 Task: Find connections with filter location Raebareli with filter topic #lifestylewith filter profile language Spanish with filter current company Forbes Marshall with filter school Kalinga Institute of Industrial Technology, Bhubaneswar with filter industry Retail Office Supplies and Gifts with filter service category Health Insurance with filter keywords title Therapist
Action: Mouse moved to (505, 47)
Screenshot: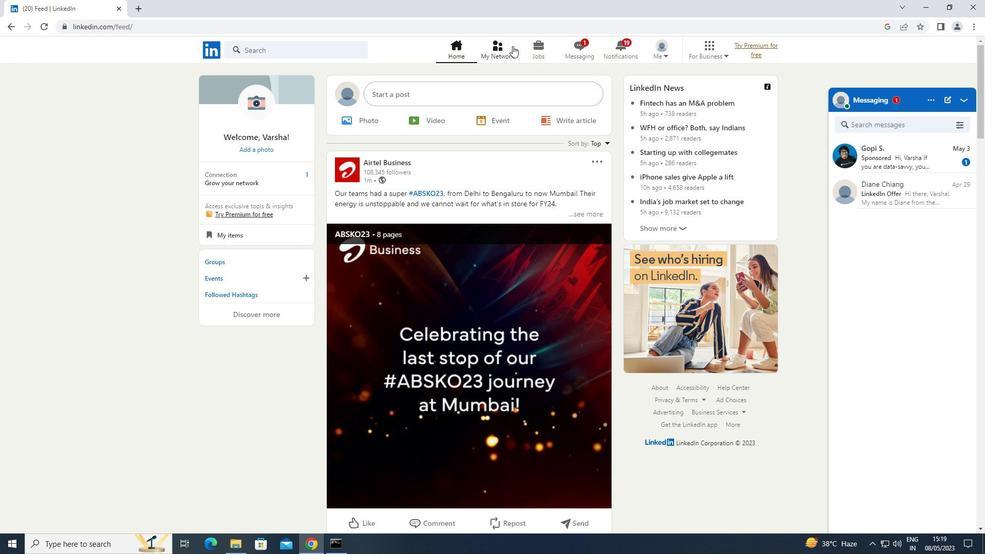 
Action: Mouse pressed left at (505, 47)
Screenshot: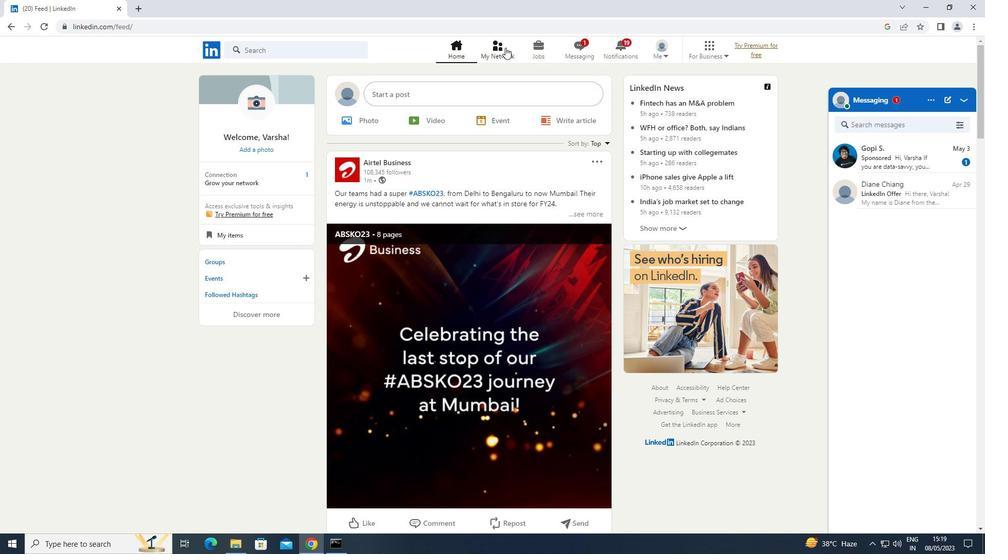 
Action: Mouse moved to (255, 96)
Screenshot: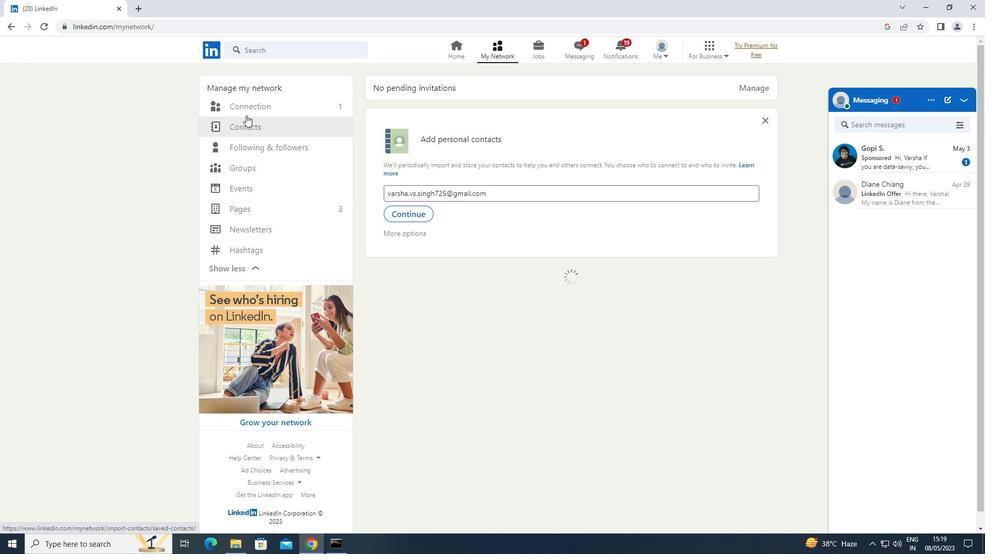 
Action: Mouse pressed left at (255, 96)
Screenshot: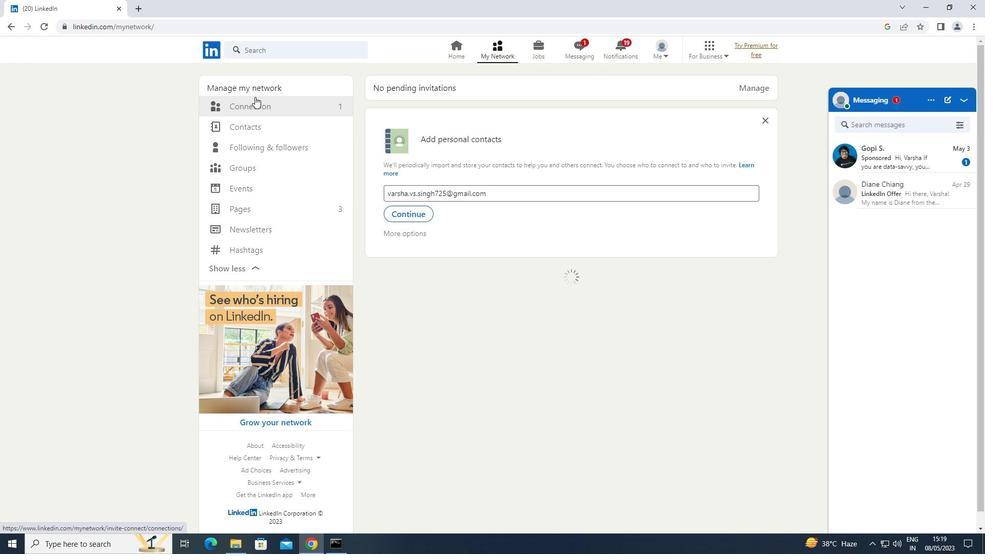 
Action: Mouse moved to (259, 105)
Screenshot: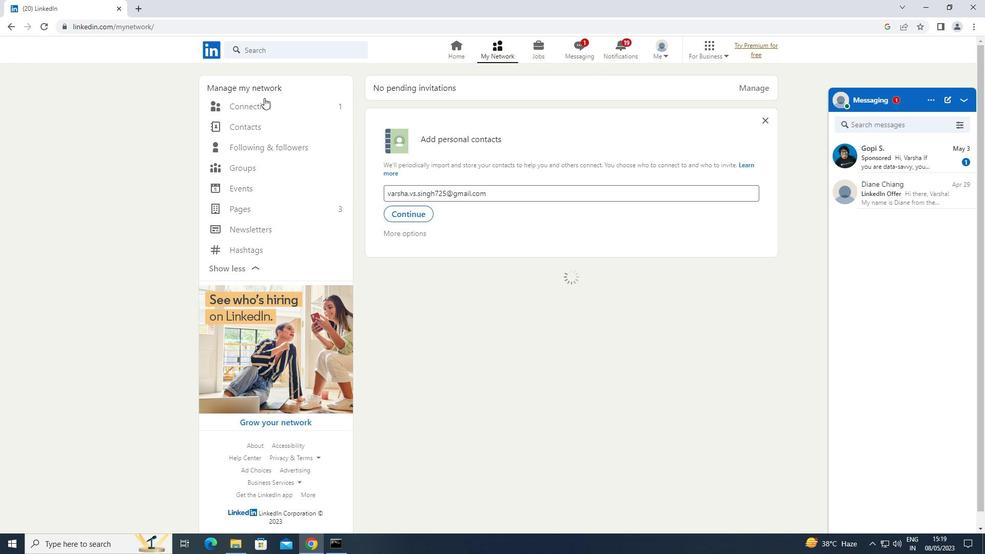 
Action: Mouse pressed left at (259, 105)
Screenshot: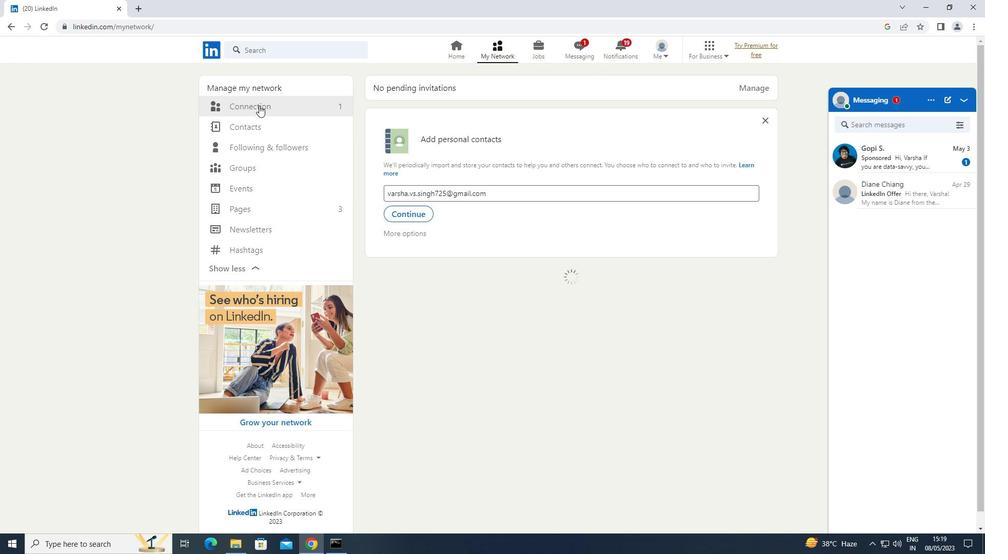 
Action: Mouse moved to (559, 108)
Screenshot: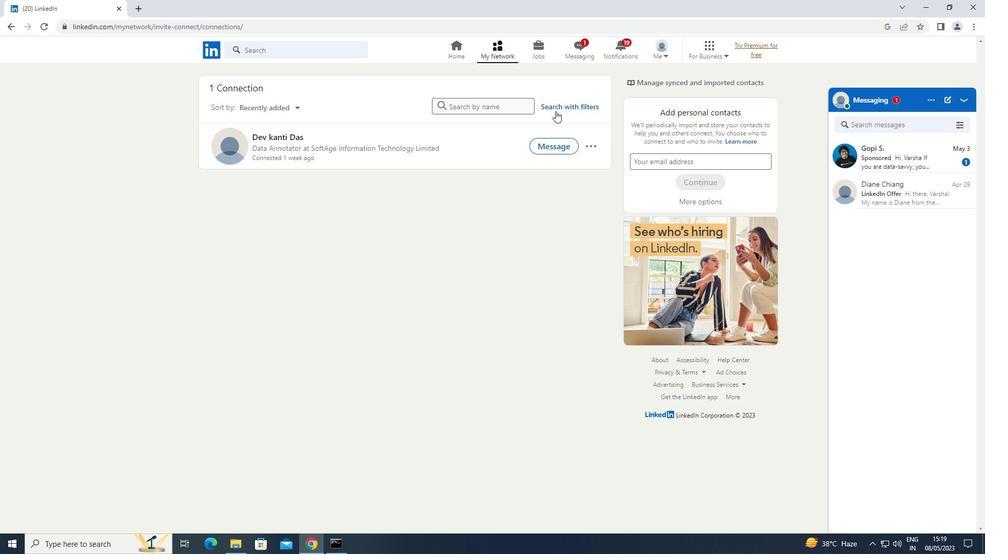 
Action: Mouse pressed left at (559, 108)
Screenshot: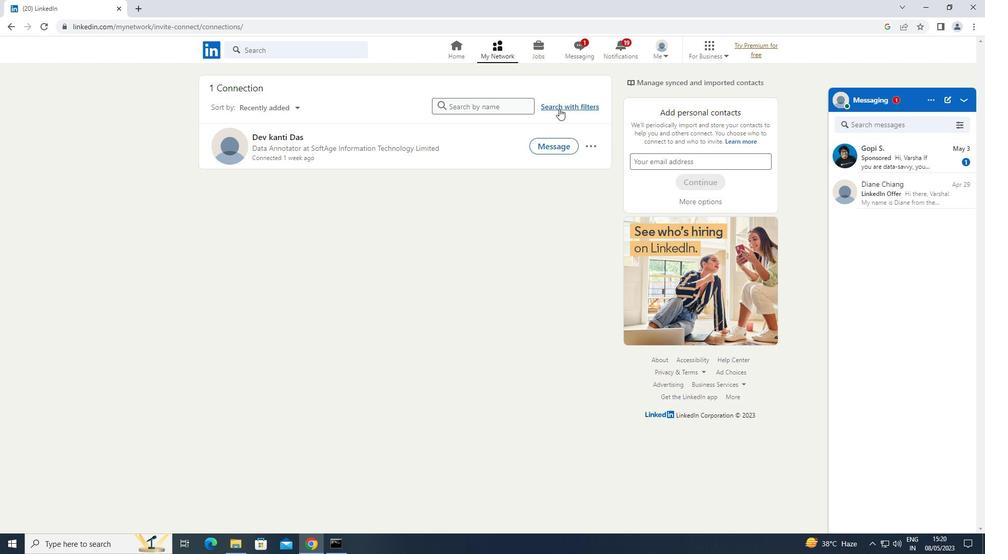 
Action: Mouse moved to (526, 75)
Screenshot: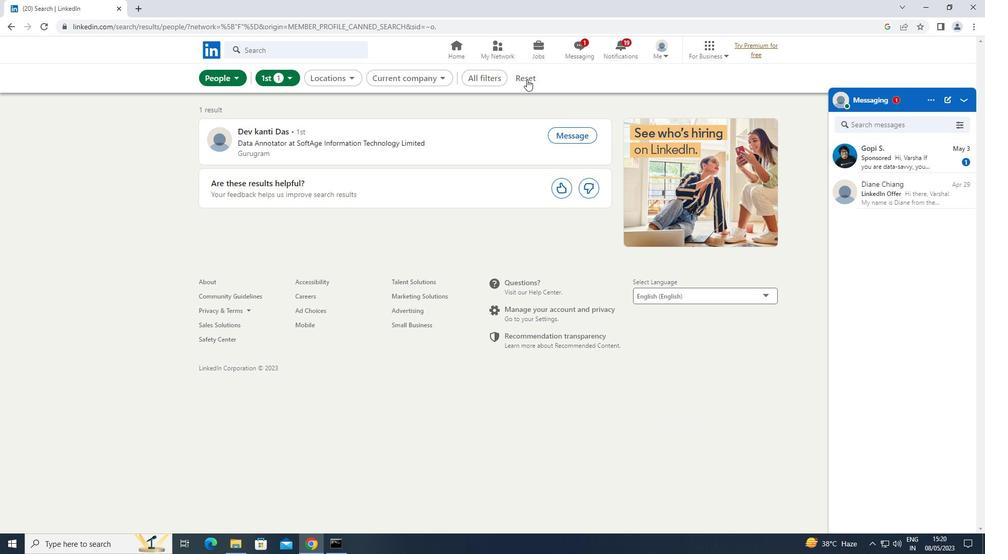 
Action: Mouse pressed left at (526, 75)
Screenshot: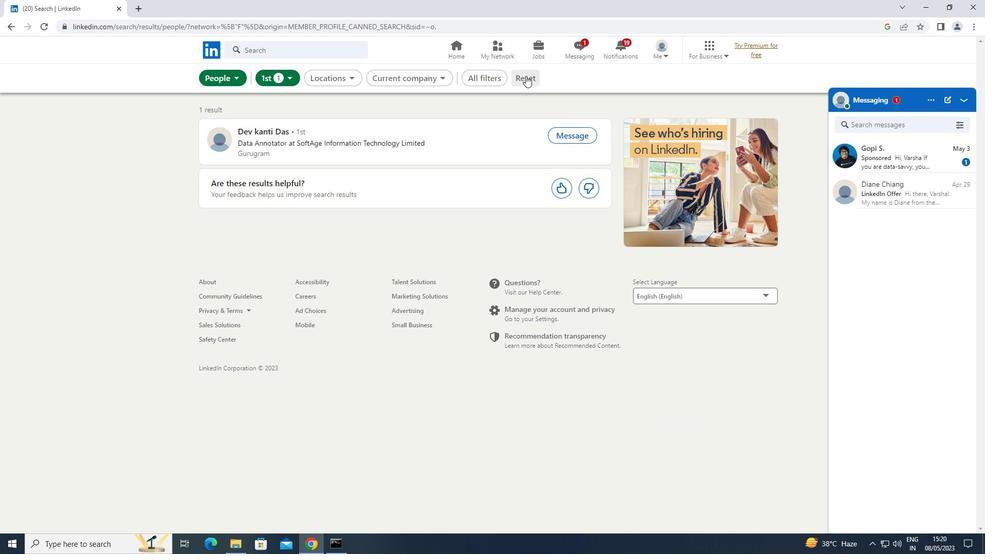 
Action: Mouse moved to (521, 76)
Screenshot: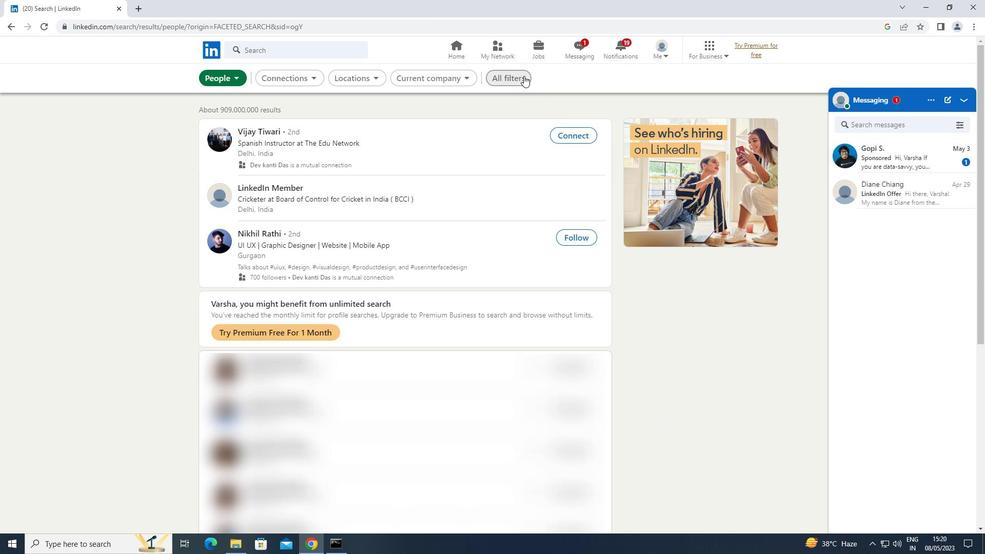 
Action: Mouse pressed left at (521, 76)
Screenshot: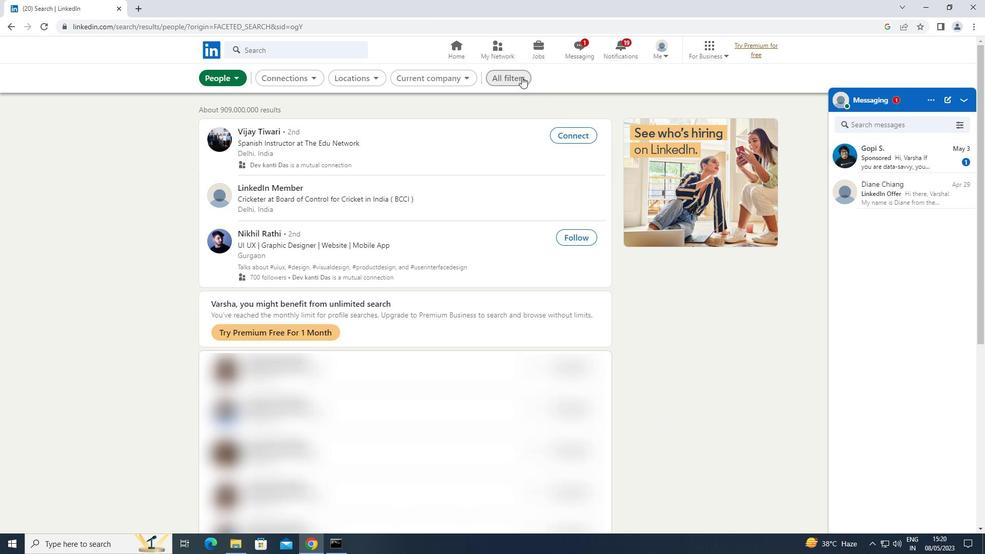 
Action: Mouse moved to (515, 78)
Screenshot: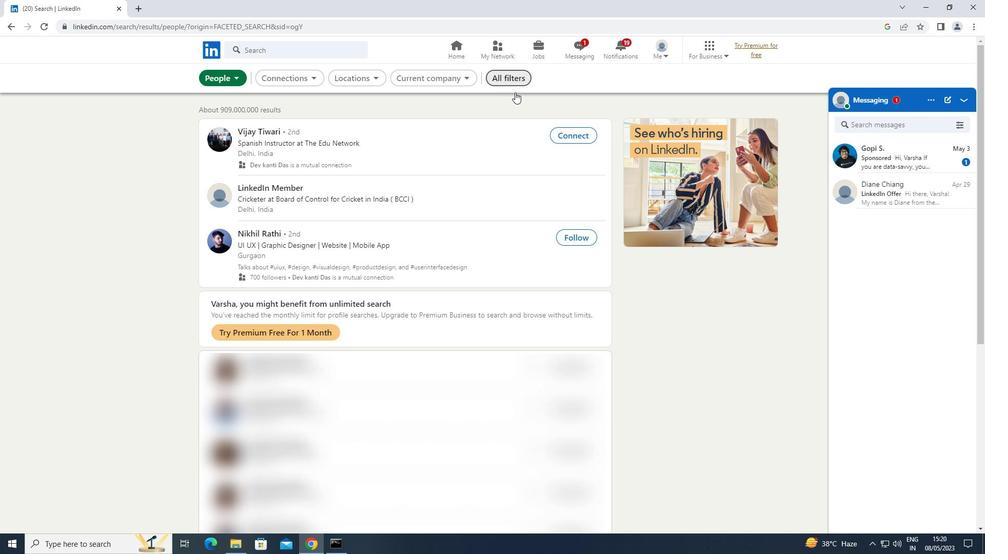 
Action: Mouse pressed left at (515, 78)
Screenshot: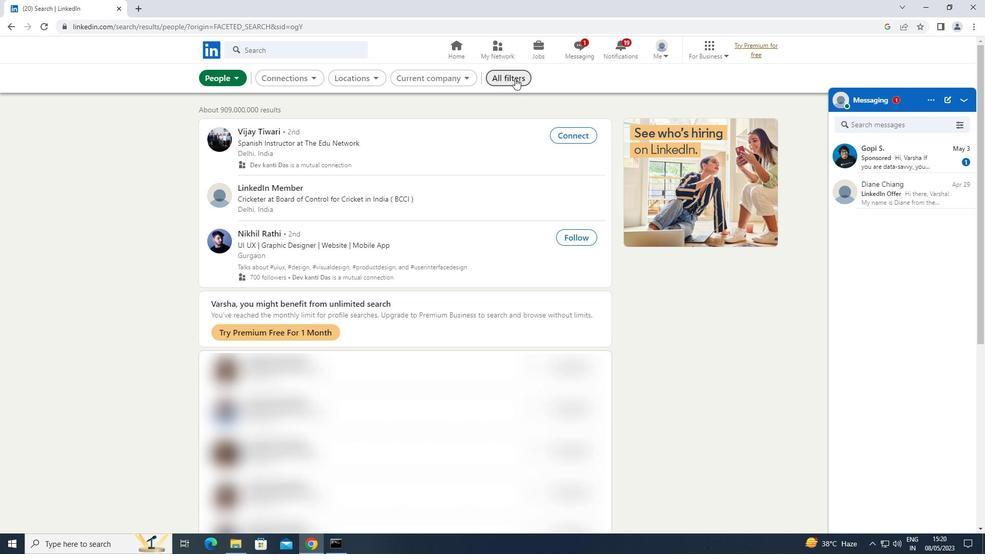 
Action: Mouse pressed left at (515, 78)
Screenshot: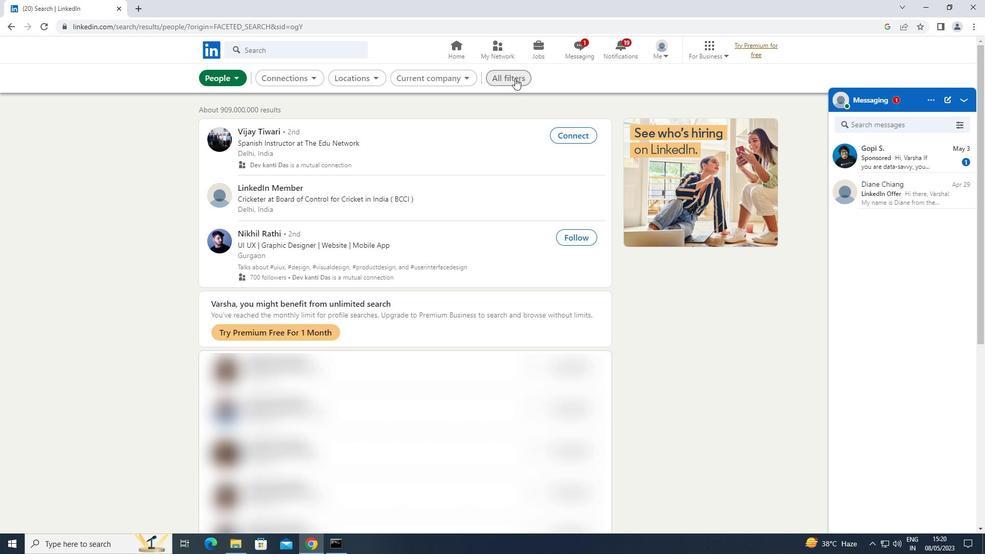 
Action: Mouse moved to (511, 79)
Screenshot: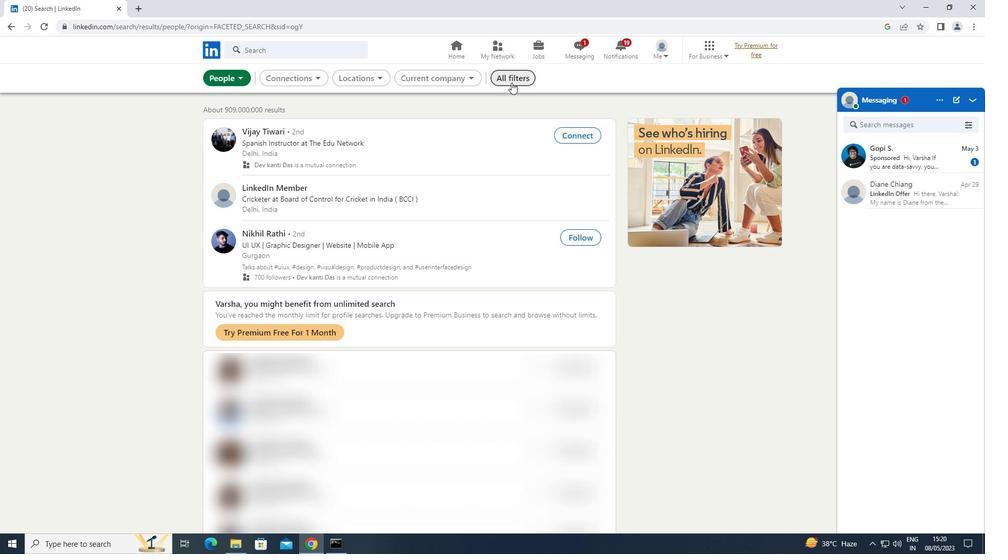 
Action: Mouse pressed left at (511, 79)
Screenshot: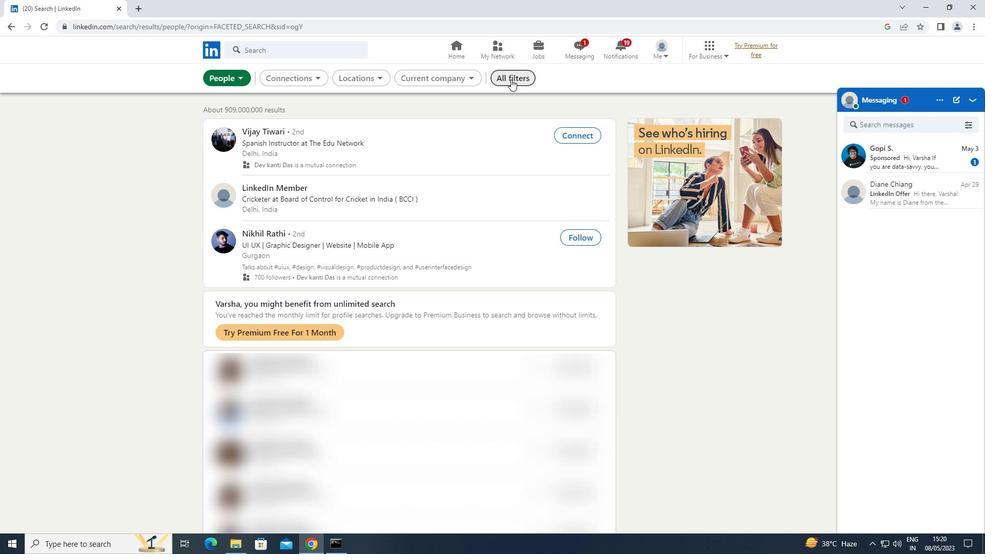 
Action: Mouse moved to (508, 80)
Screenshot: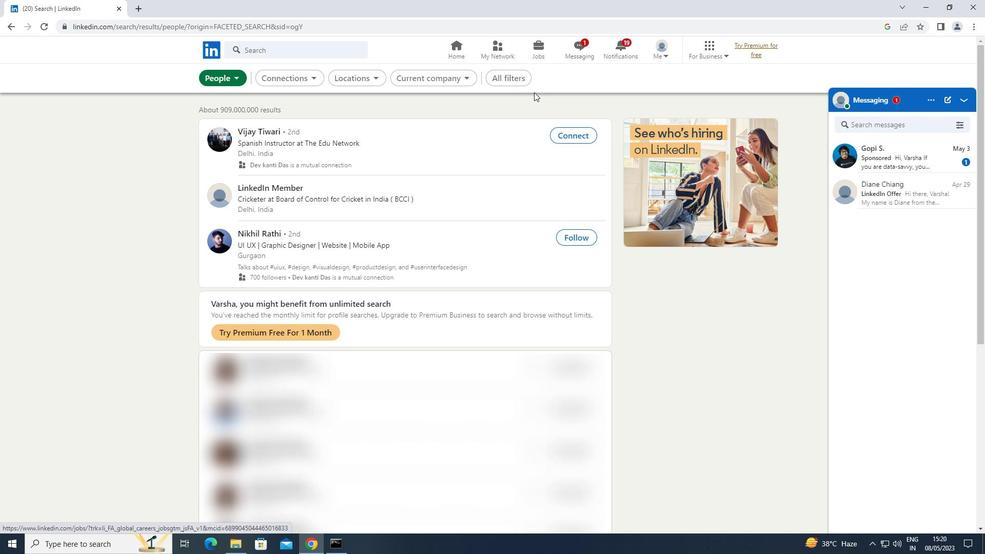 
Action: Mouse pressed left at (508, 80)
Screenshot: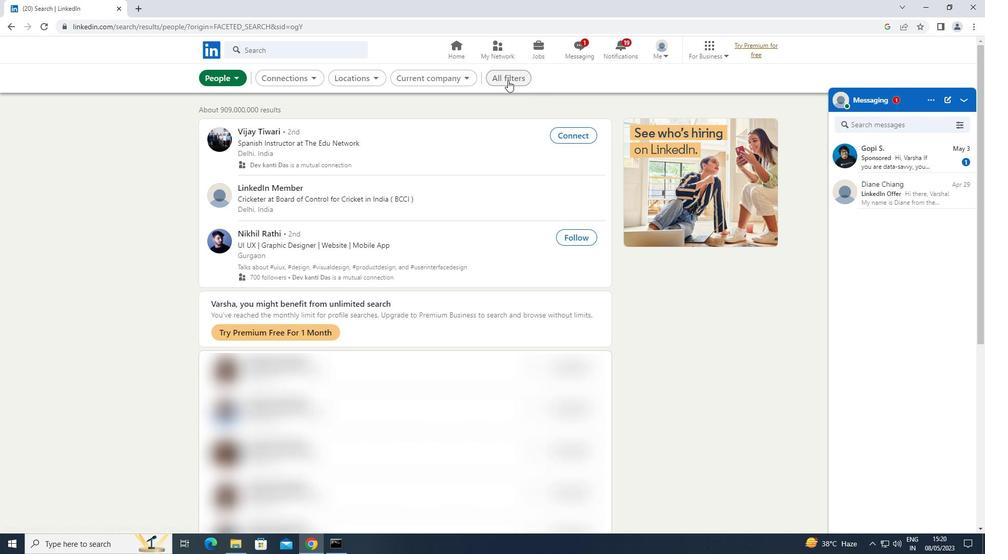 
Action: Mouse moved to (690, 207)
Screenshot: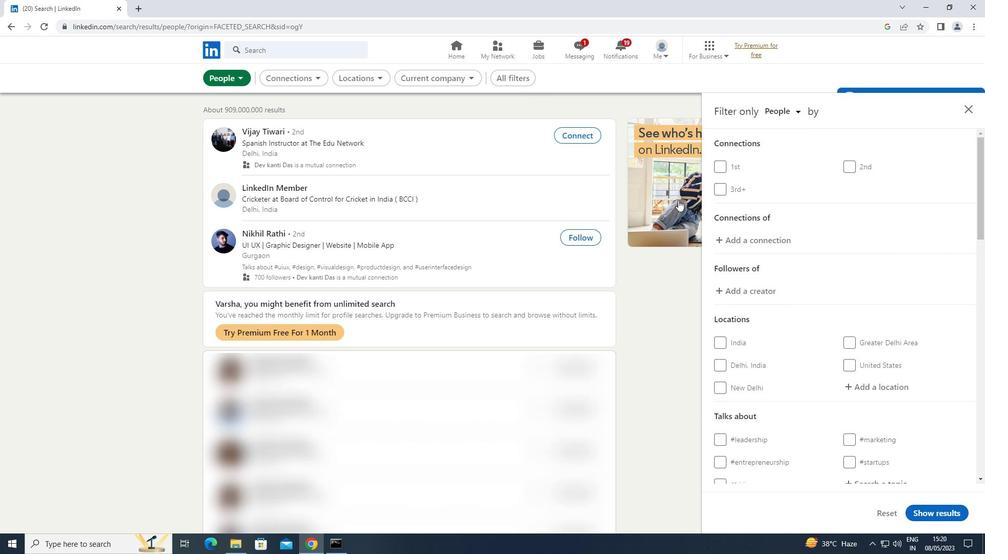 
Action: Mouse scrolled (690, 207) with delta (0, 0)
Screenshot: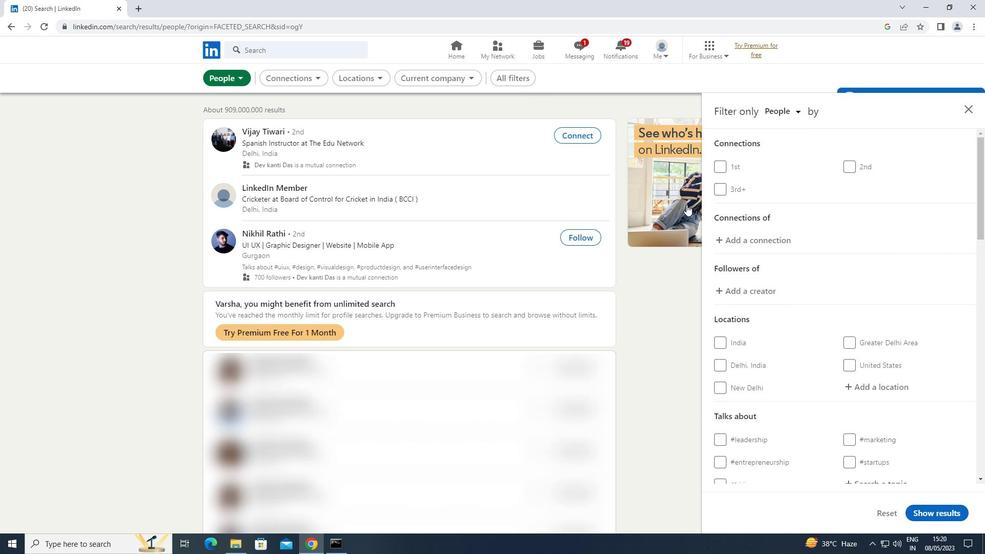 
Action: Mouse moved to (690, 209)
Screenshot: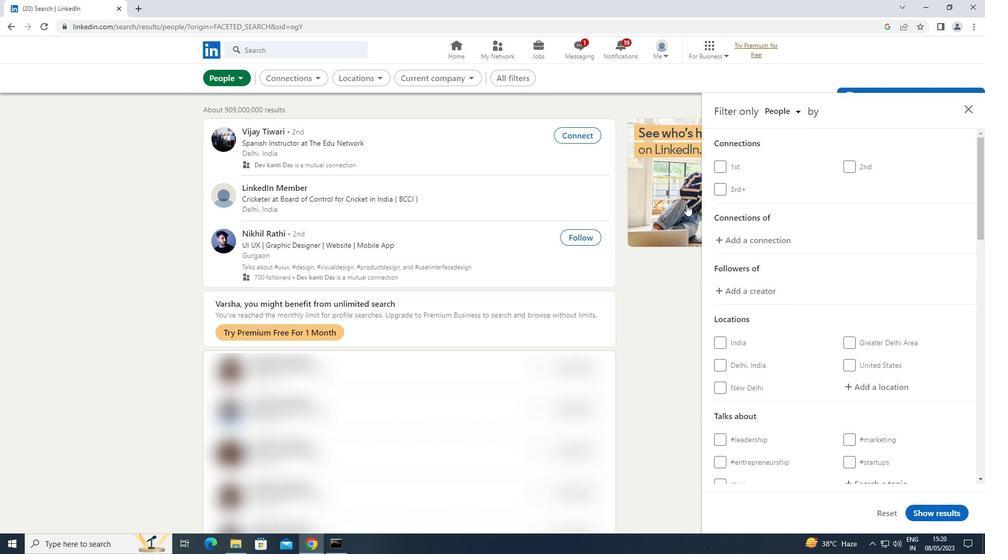 
Action: Mouse scrolled (690, 208) with delta (0, 0)
Screenshot: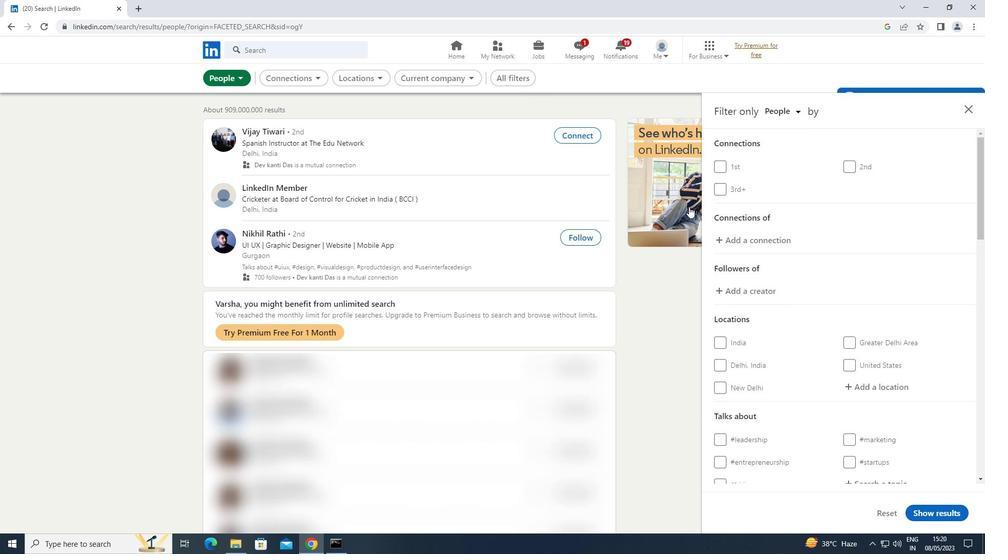 
Action: Mouse scrolled (690, 208) with delta (0, 0)
Screenshot: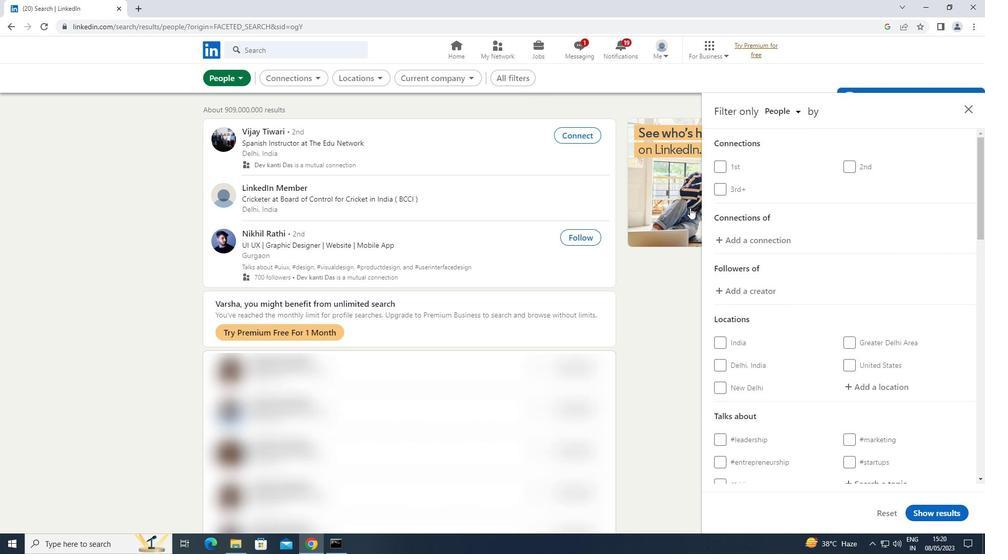 
Action: Mouse moved to (791, 264)
Screenshot: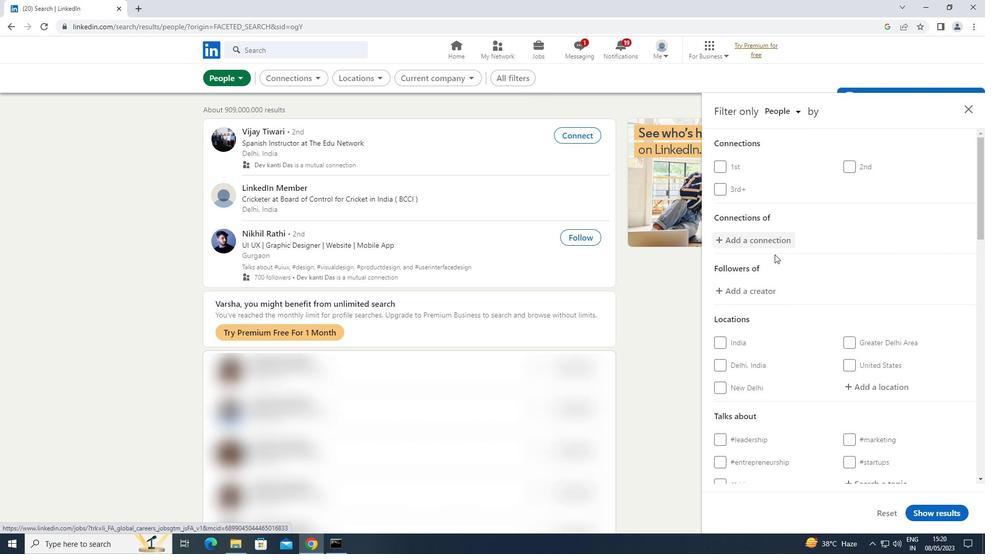 
Action: Mouse scrolled (791, 264) with delta (0, 0)
Screenshot: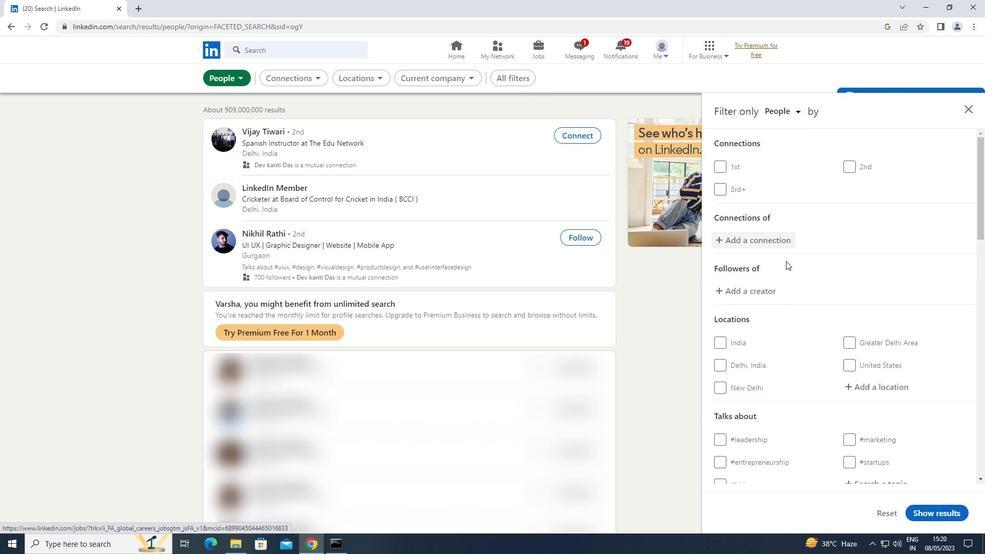 
Action: Mouse scrolled (791, 264) with delta (0, 0)
Screenshot: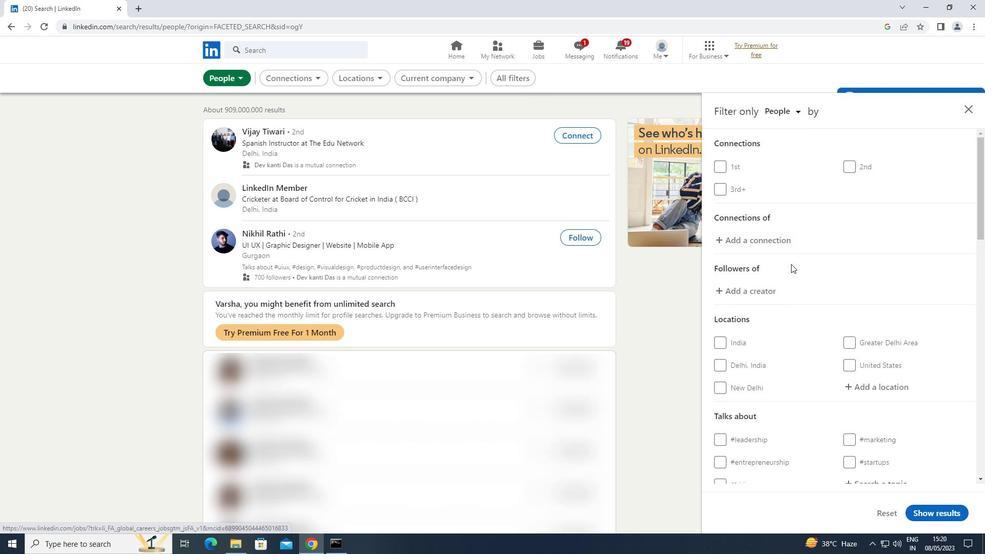 
Action: Mouse moved to (877, 284)
Screenshot: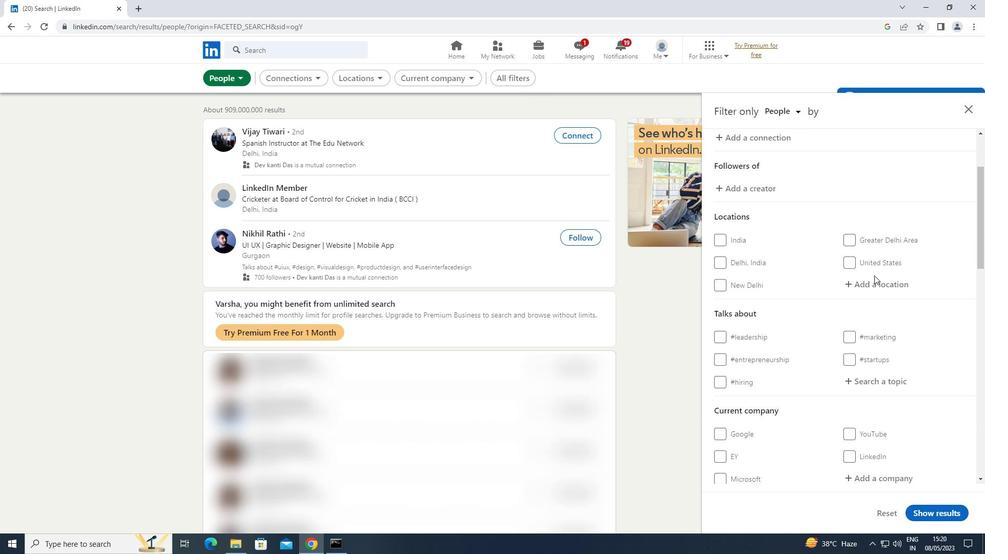 
Action: Mouse pressed left at (877, 284)
Screenshot: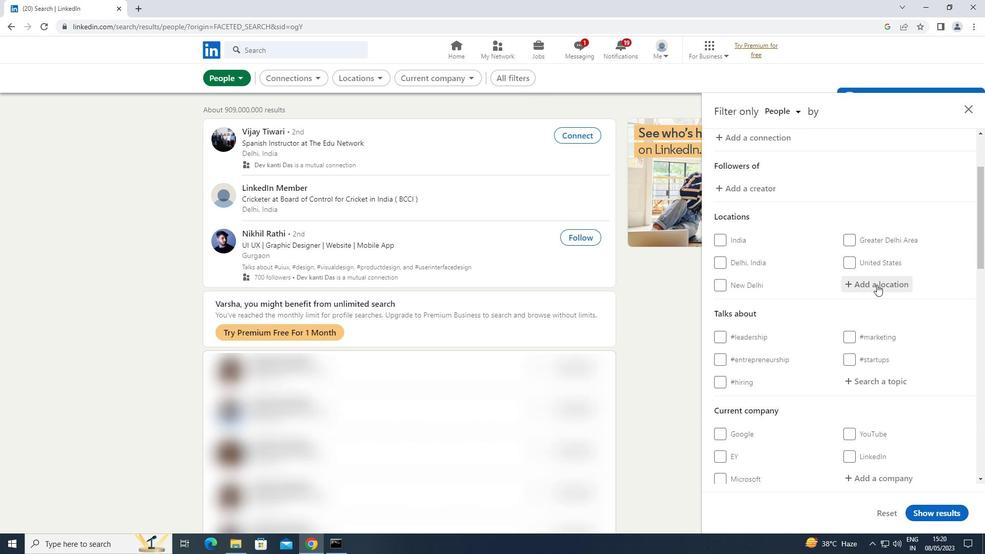 
Action: Mouse moved to (832, 307)
Screenshot: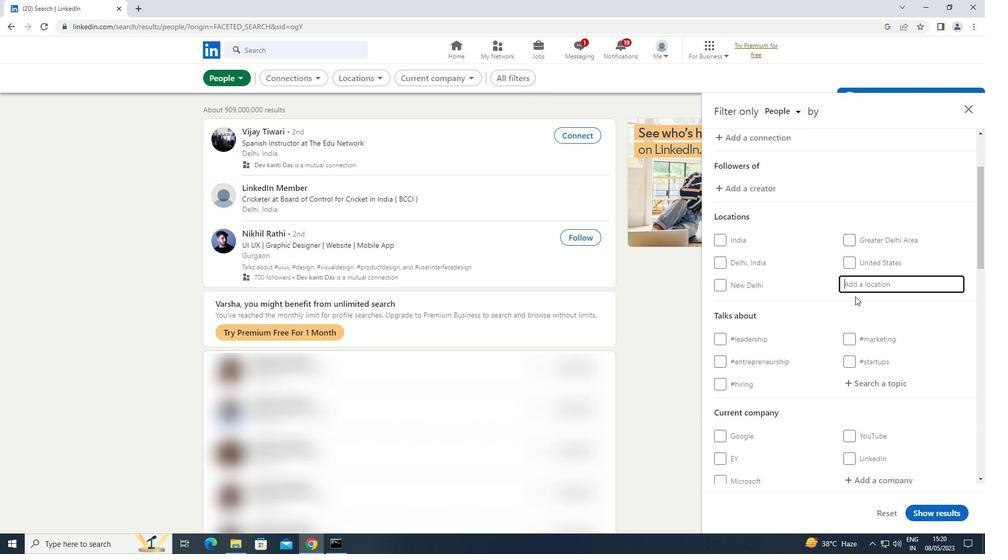 
Action: Key pressed <Key.shift>RAEBARELI
Screenshot: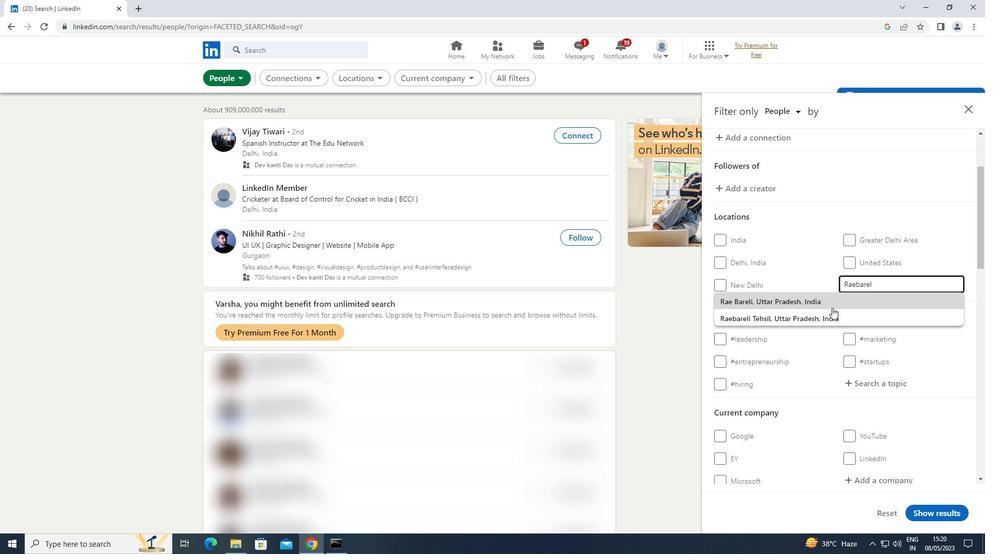 
Action: Mouse moved to (826, 311)
Screenshot: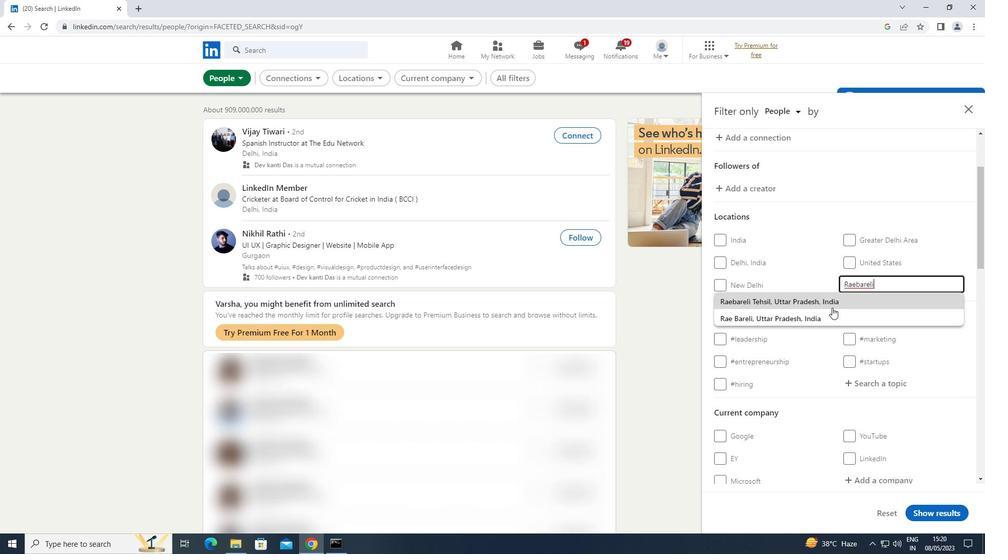 
Action: Mouse scrolled (826, 311) with delta (0, 0)
Screenshot: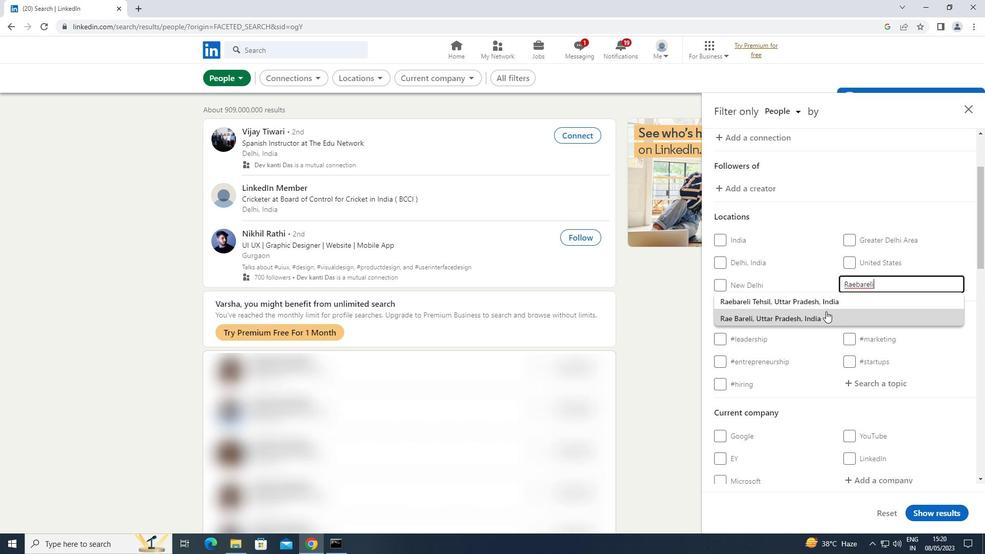 
Action: Mouse scrolled (826, 311) with delta (0, 0)
Screenshot: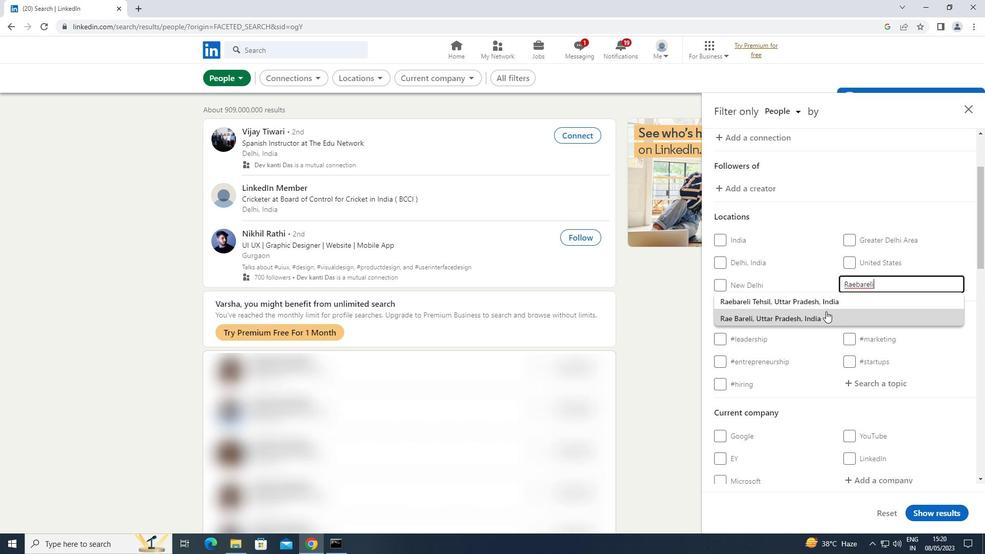 
Action: Mouse moved to (877, 279)
Screenshot: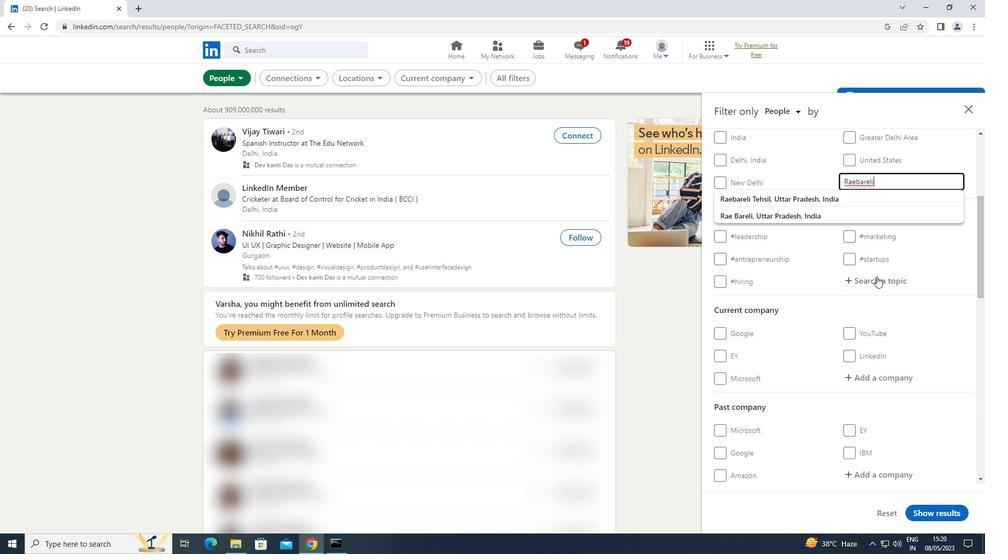 
Action: Mouse pressed left at (877, 279)
Screenshot: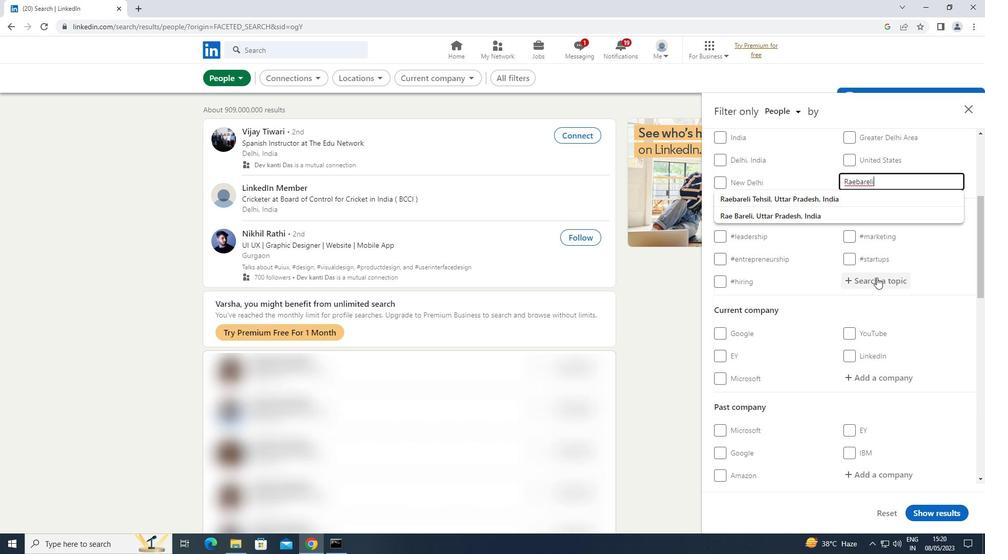 
Action: Key pressed LIFESTY
Screenshot: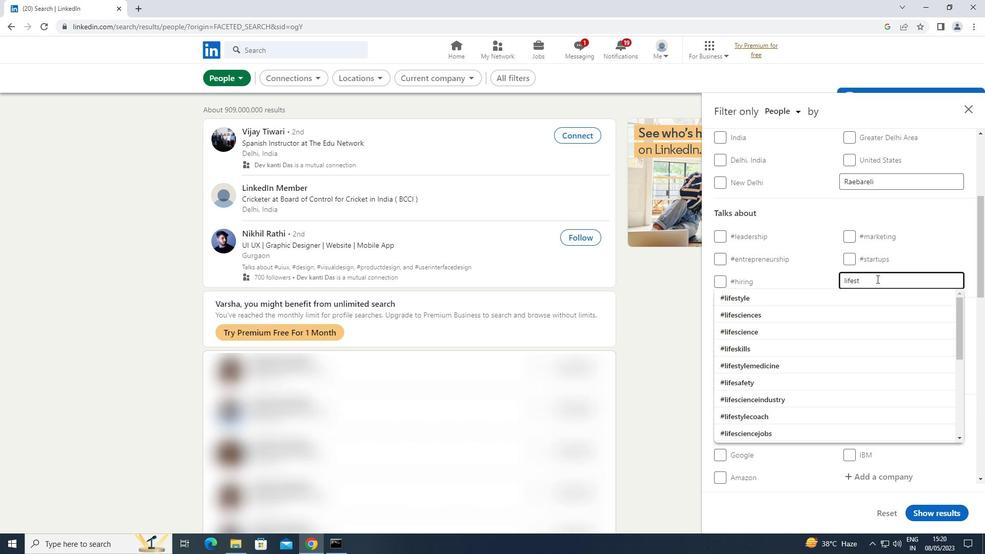 
Action: Mouse moved to (762, 298)
Screenshot: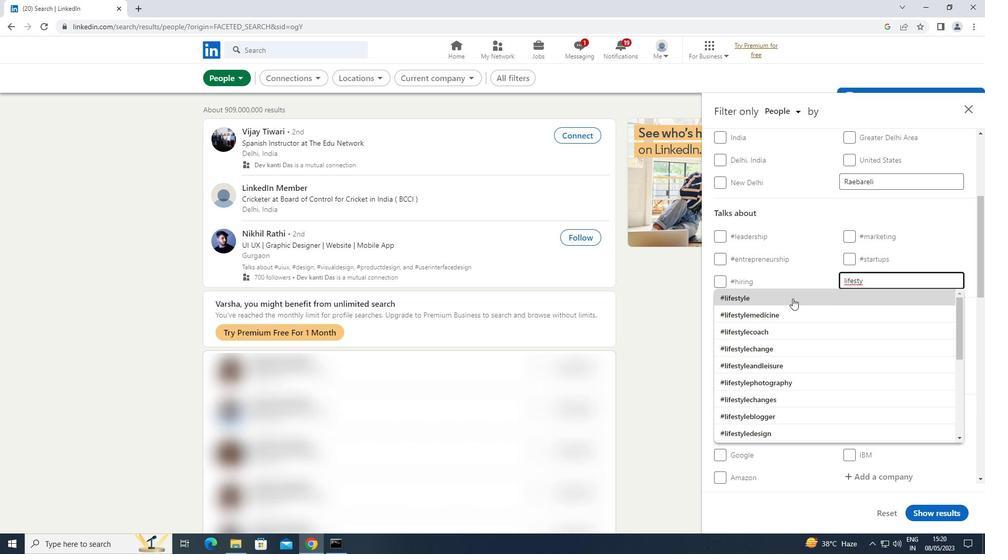 
Action: Mouse pressed left at (762, 298)
Screenshot: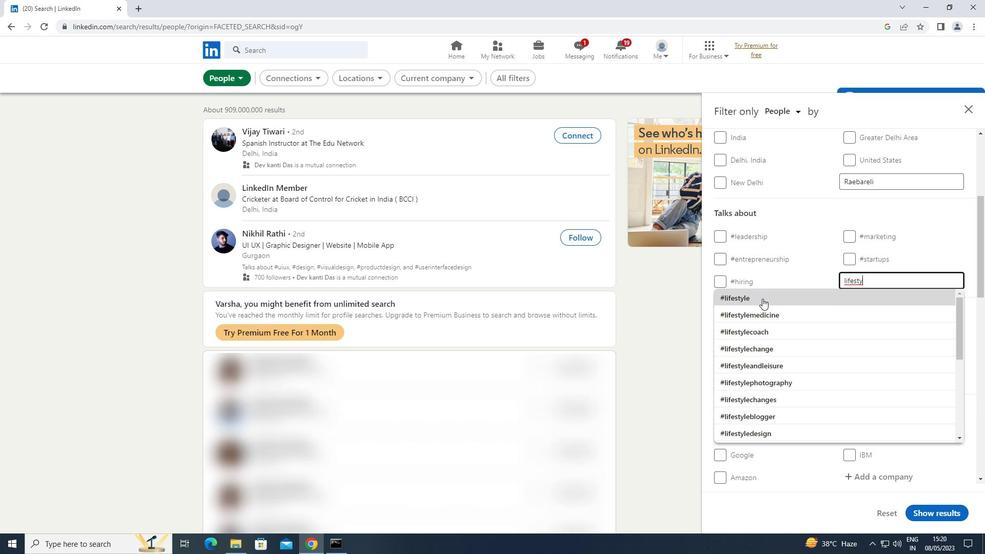 
Action: Mouse moved to (760, 299)
Screenshot: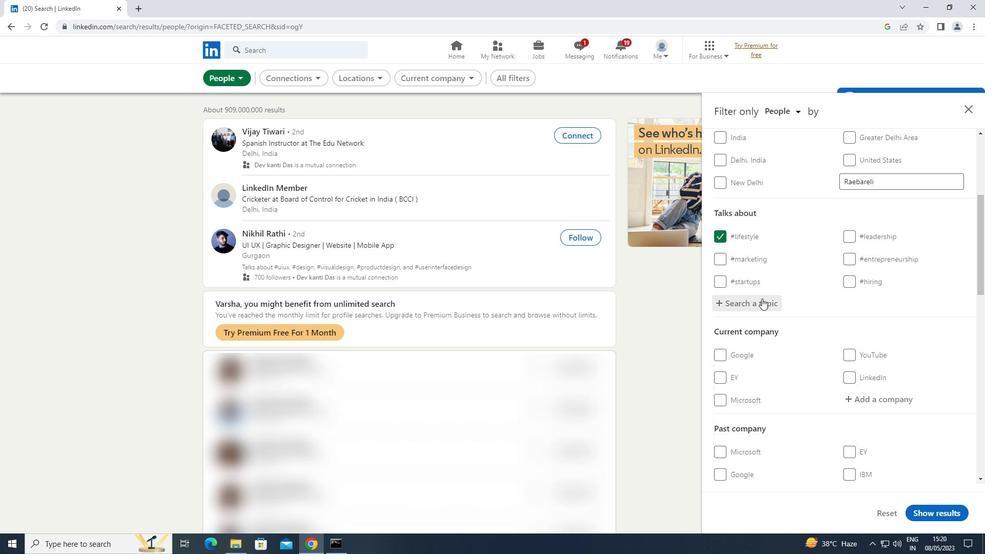 
Action: Mouse scrolled (760, 299) with delta (0, 0)
Screenshot: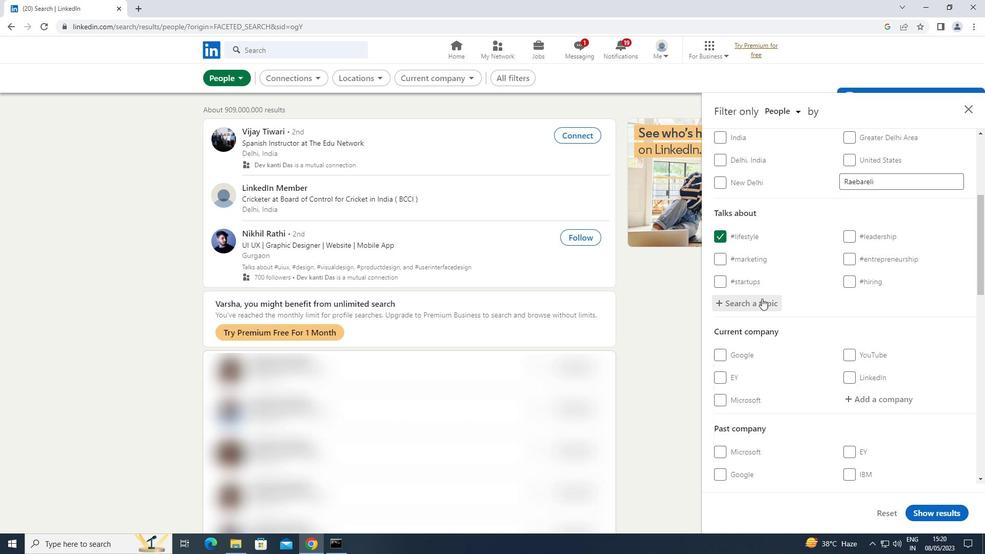 
Action: Mouse scrolled (760, 299) with delta (0, 0)
Screenshot: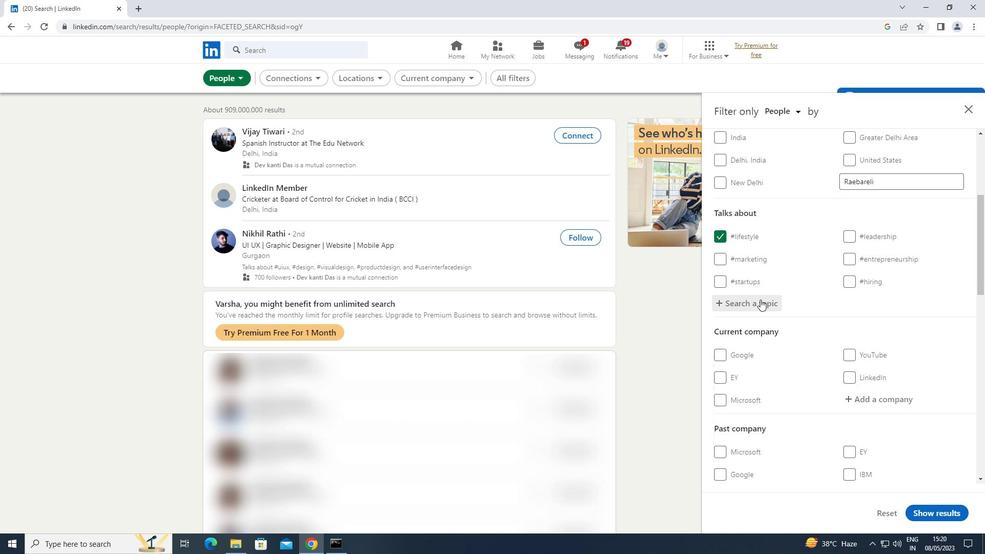 
Action: Mouse scrolled (760, 299) with delta (0, 0)
Screenshot: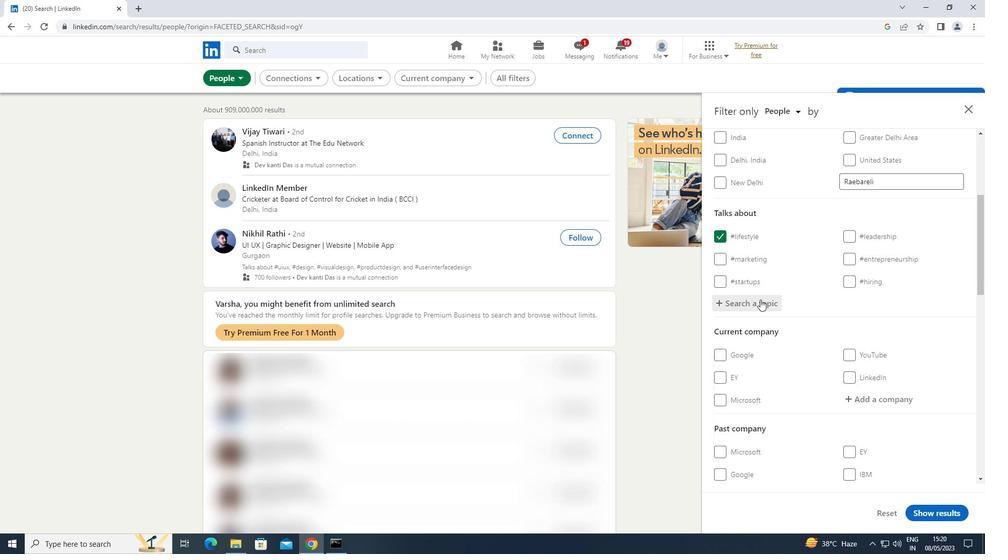 
Action: Mouse scrolled (760, 299) with delta (0, 0)
Screenshot: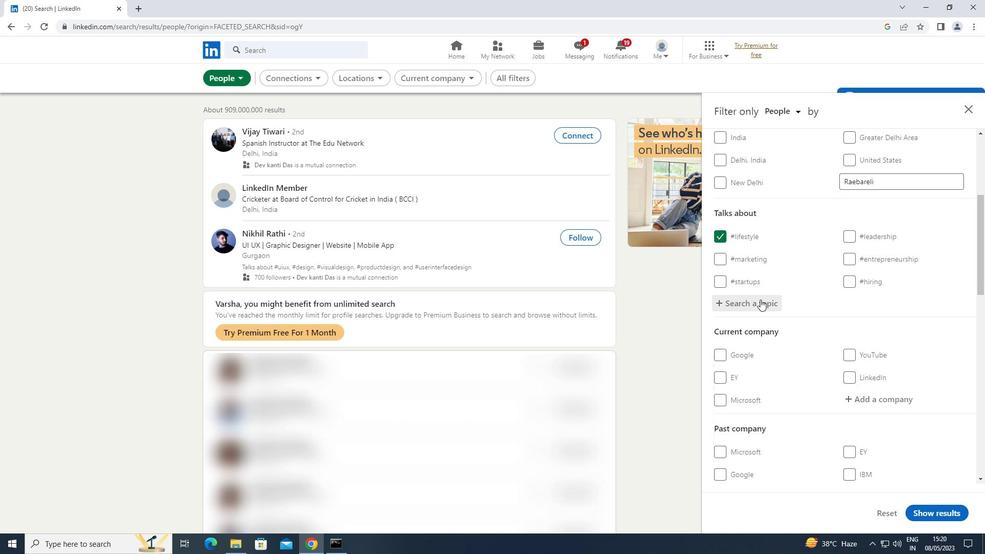
Action: Mouse scrolled (760, 299) with delta (0, 0)
Screenshot: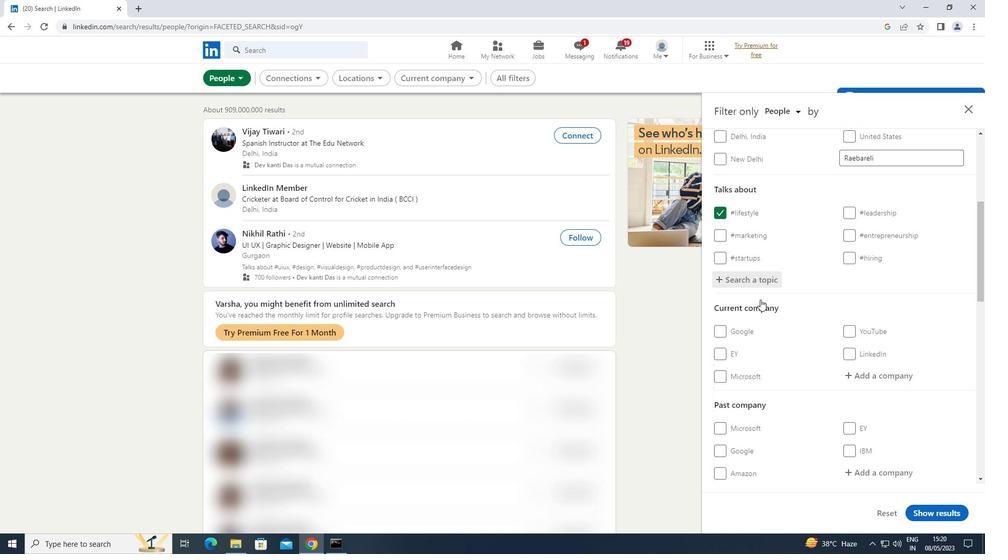 
Action: Mouse scrolled (760, 299) with delta (0, 0)
Screenshot: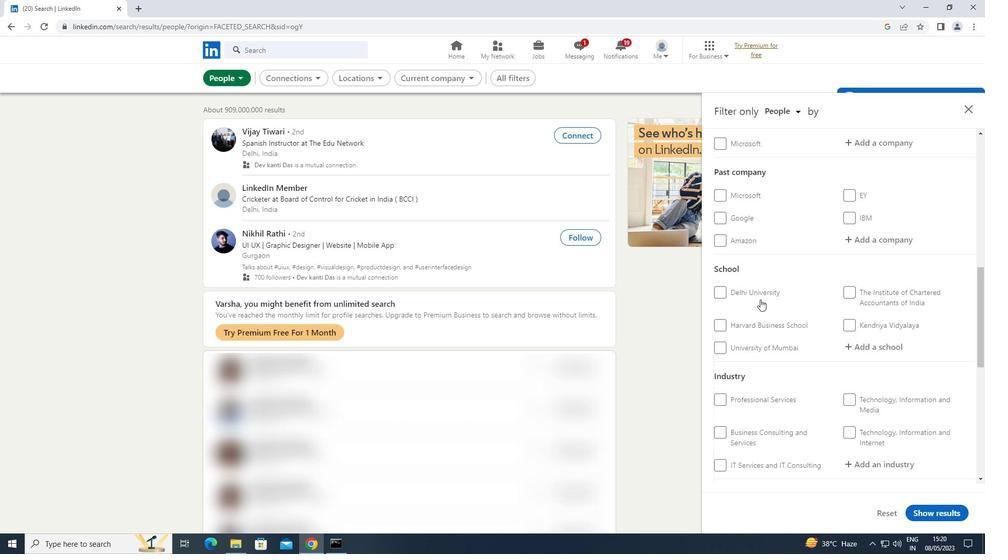 
Action: Mouse scrolled (760, 299) with delta (0, 0)
Screenshot: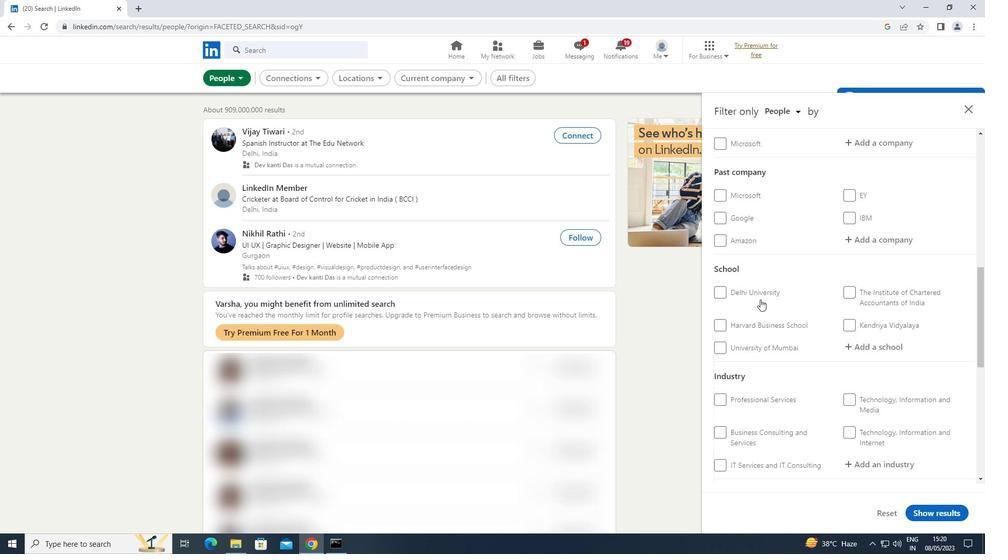 
Action: Mouse scrolled (760, 299) with delta (0, 0)
Screenshot: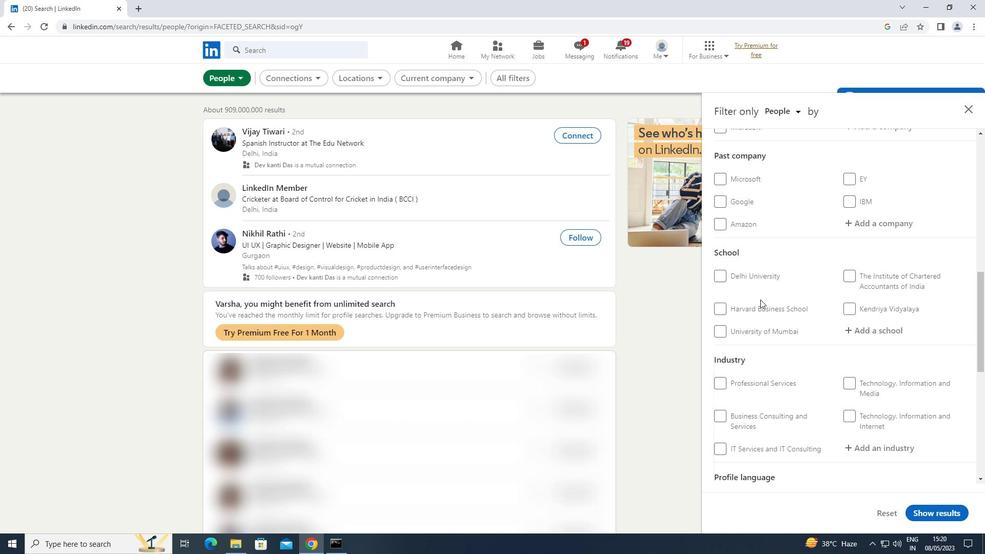 
Action: Mouse moved to (719, 385)
Screenshot: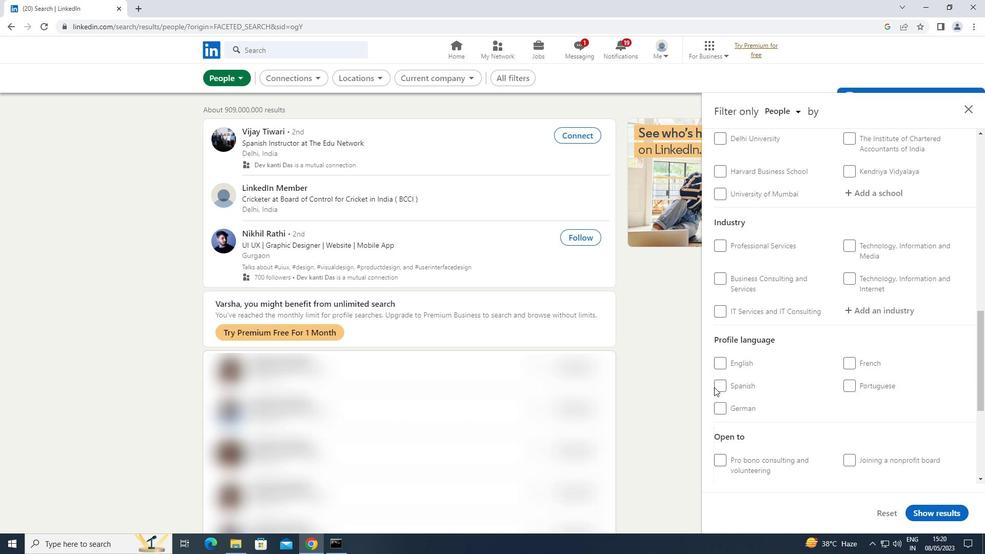 
Action: Mouse pressed left at (719, 385)
Screenshot: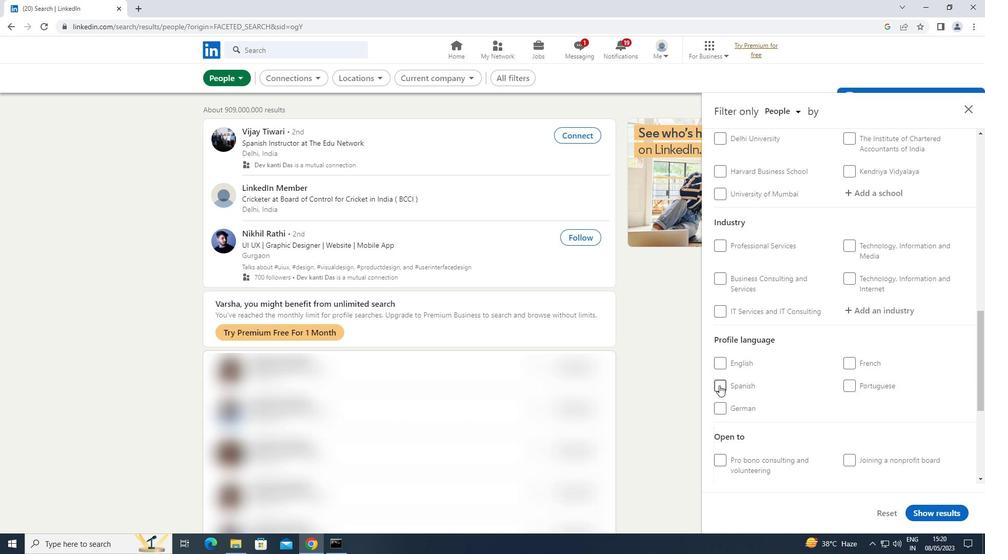 
Action: Mouse moved to (720, 384)
Screenshot: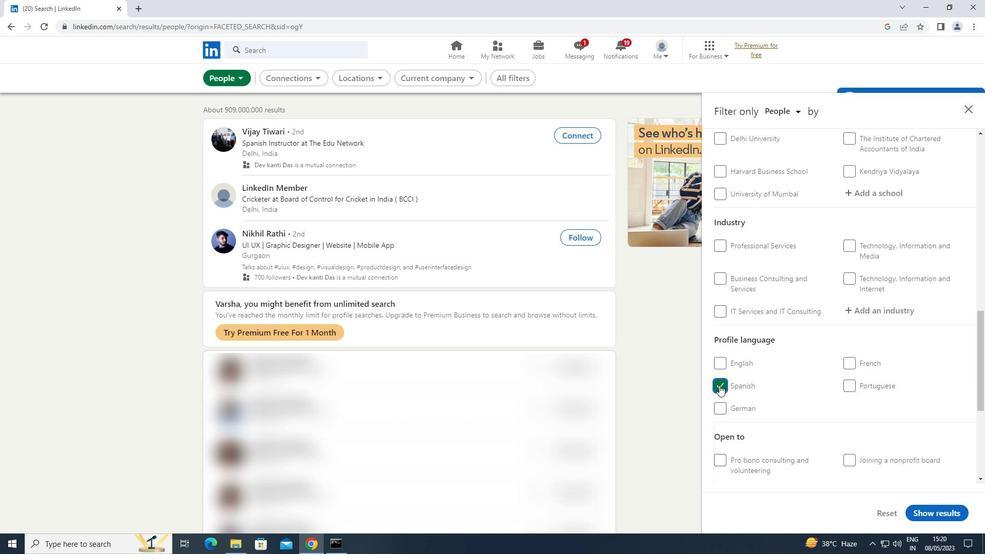 
Action: Mouse scrolled (720, 385) with delta (0, 0)
Screenshot: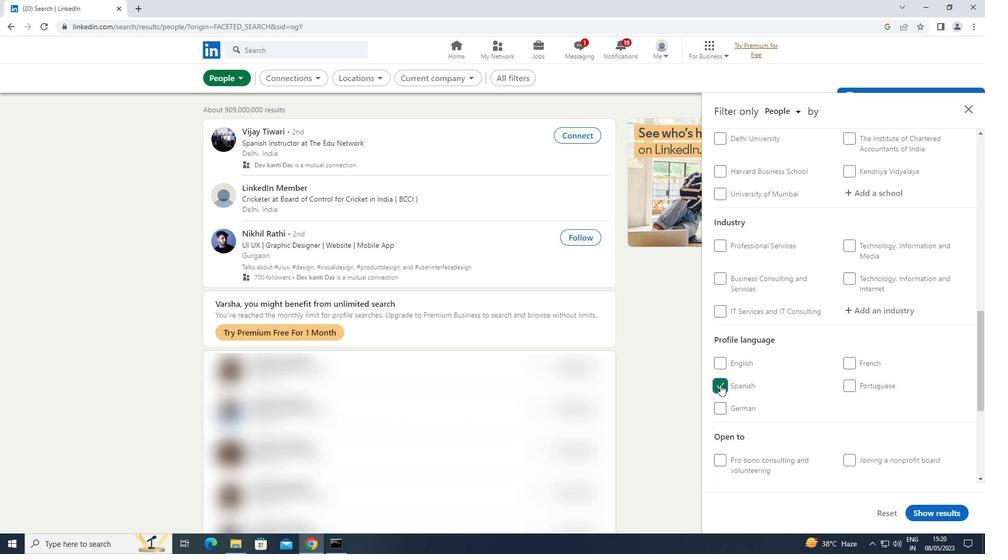 
Action: Mouse scrolled (720, 385) with delta (0, 0)
Screenshot: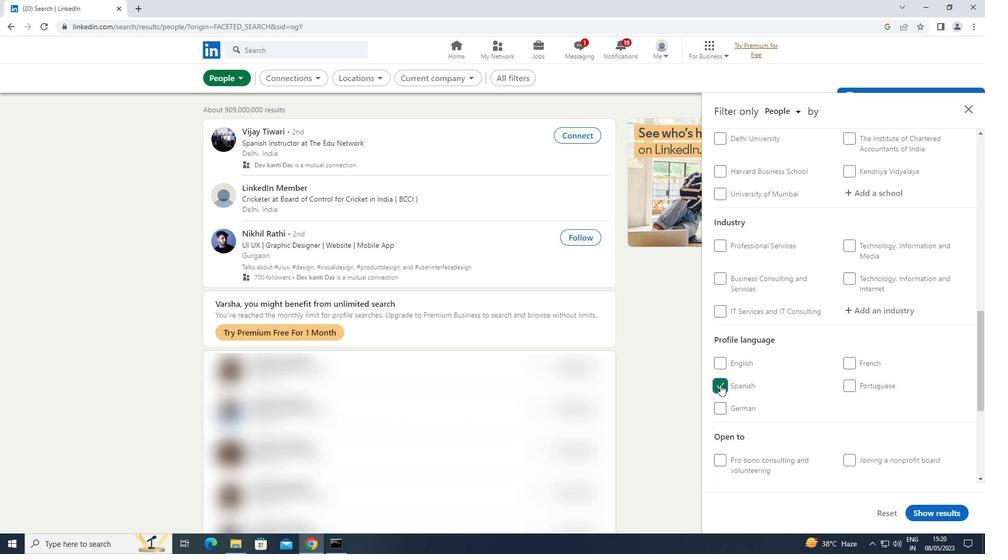 
Action: Mouse scrolled (720, 385) with delta (0, 0)
Screenshot: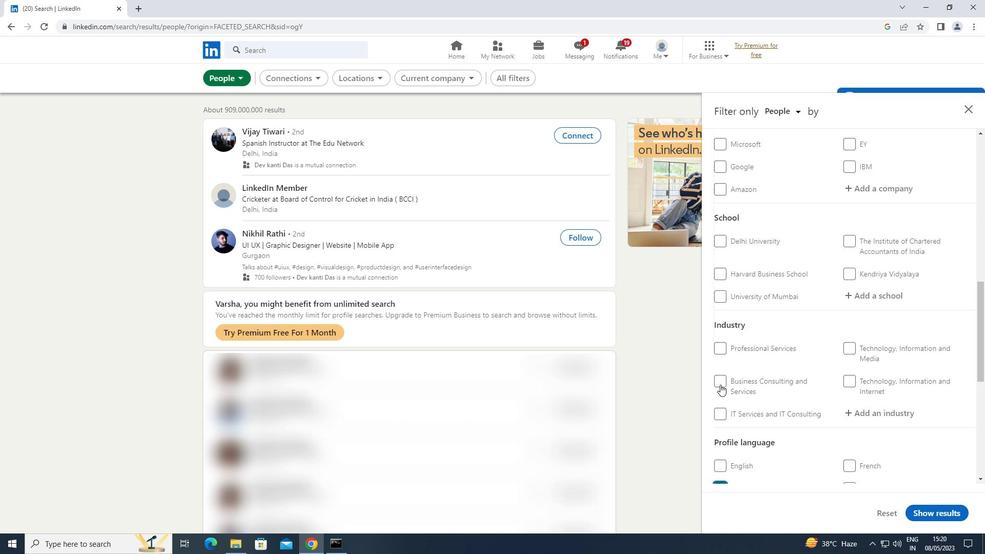 
Action: Mouse scrolled (720, 385) with delta (0, 0)
Screenshot: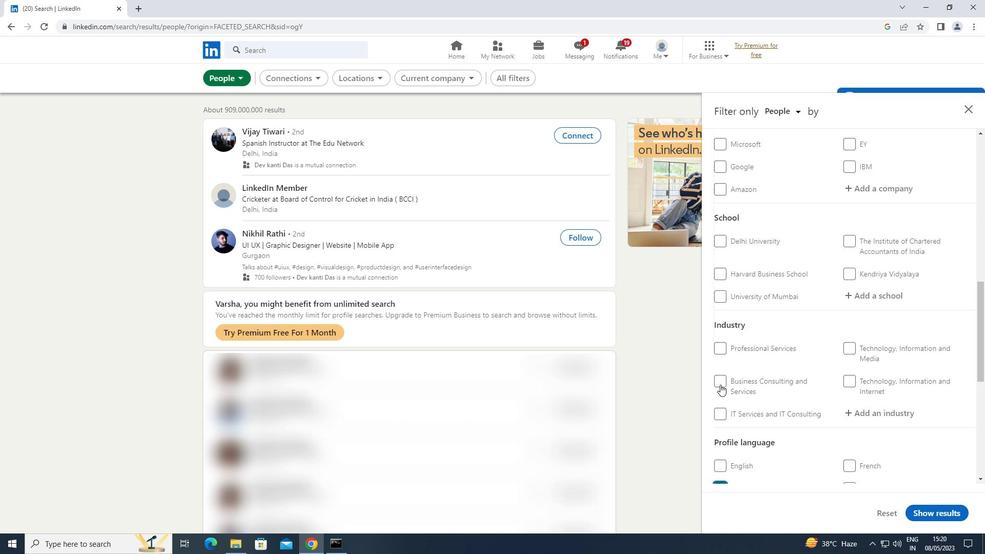 
Action: Mouse scrolled (720, 385) with delta (0, 0)
Screenshot: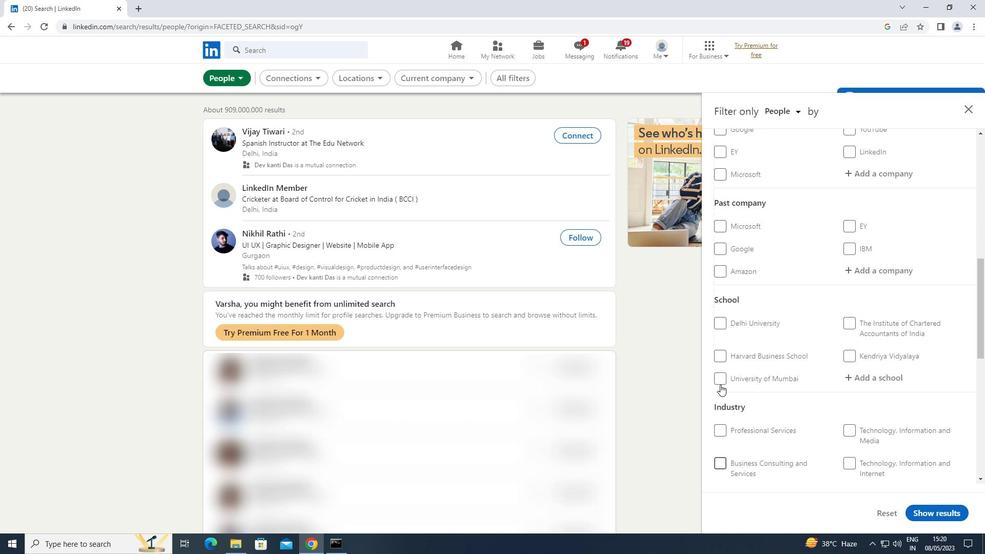 
Action: Mouse moved to (856, 241)
Screenshot: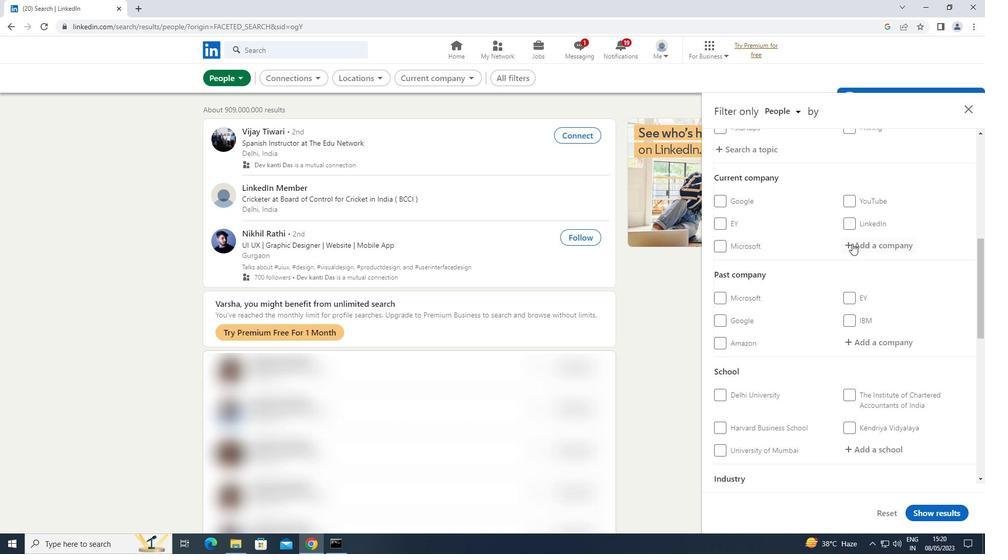 
Action: Mouse pressed left at (856, 241)
Screenshot: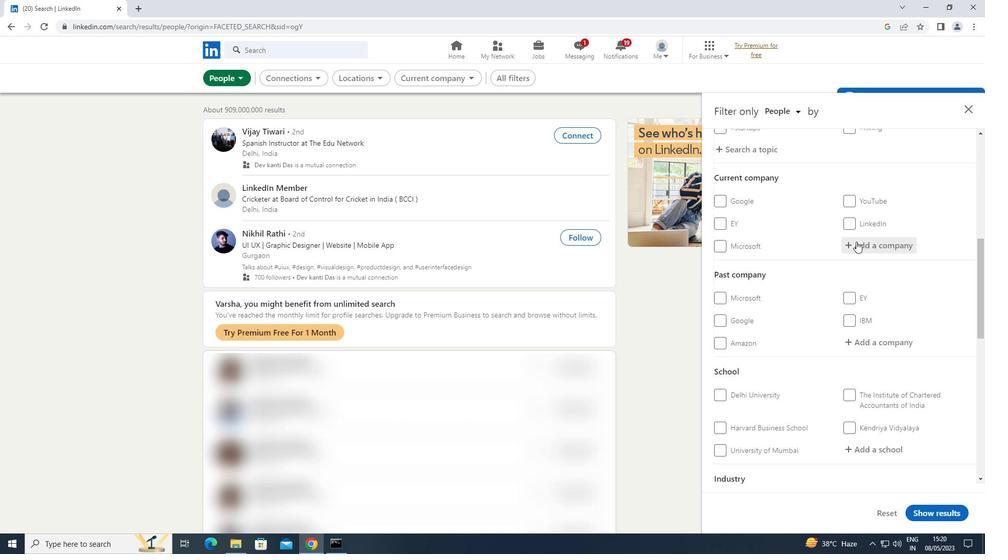 
Action: Key pressed <Key.shift>FORBES<Key.space><Key.shift>MARSHALL
Screenshot: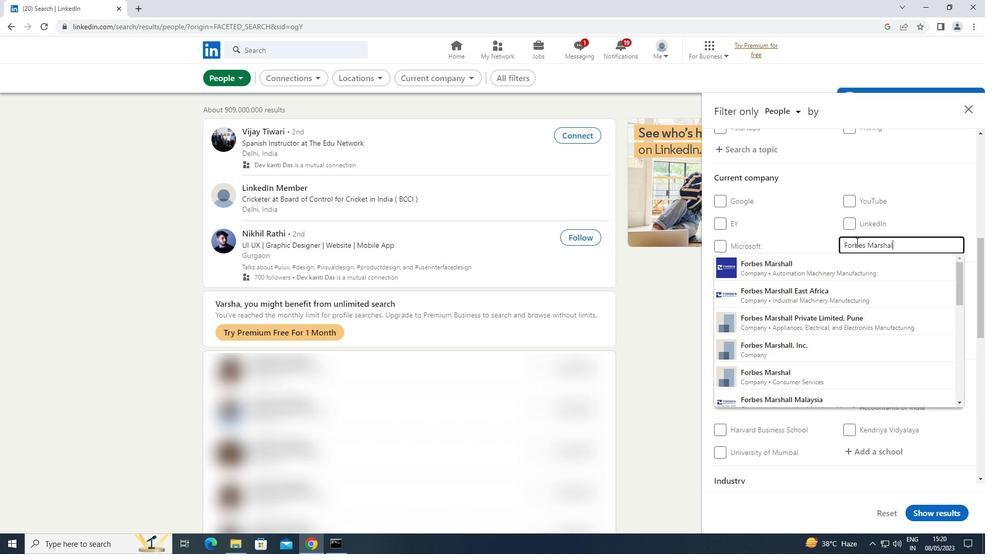 
Action: Mouse moved to (781, 265)
Screenshot: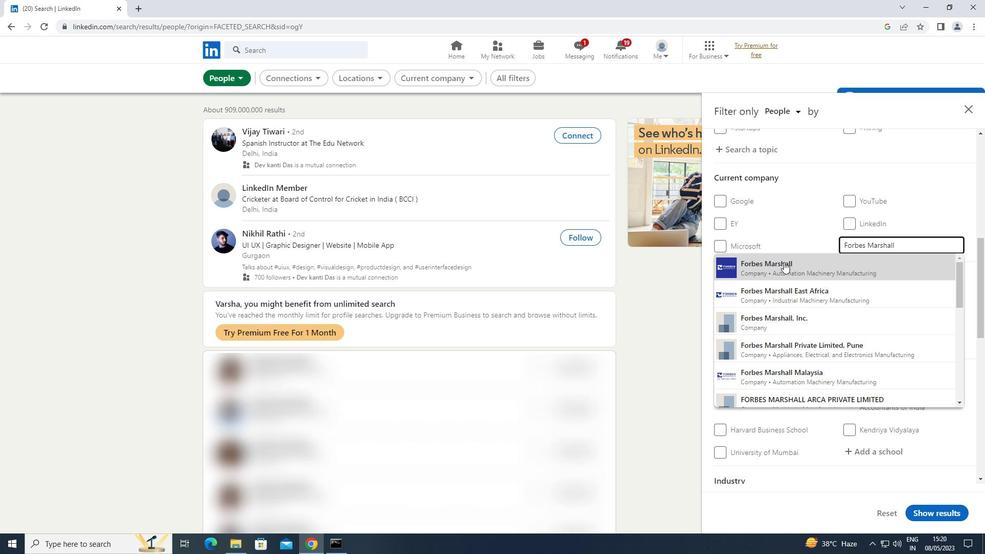 
Action: Mouse pressed left at (781, 265)
Screenshot: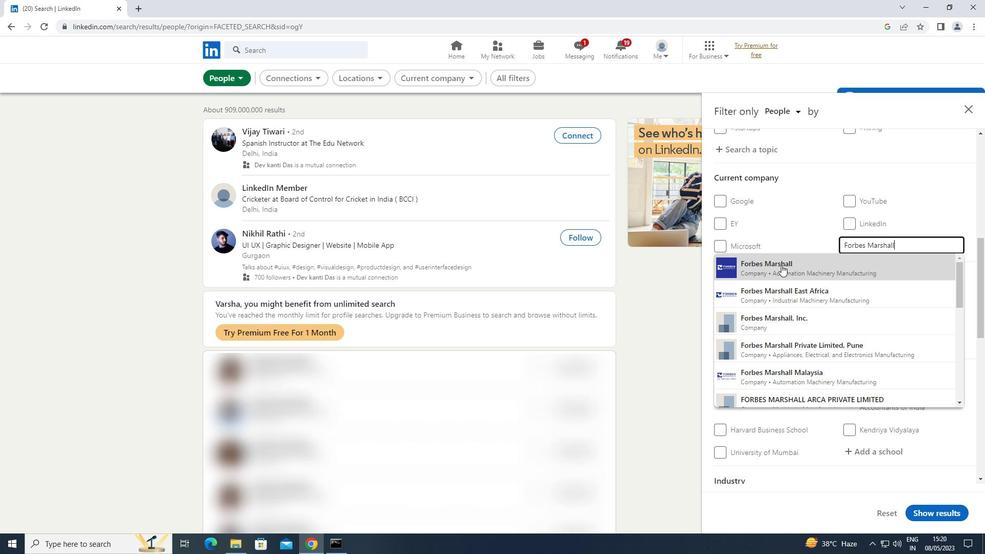
Action: Mouse scrolled (781, 264) with delta (0, 0)
Screenshot: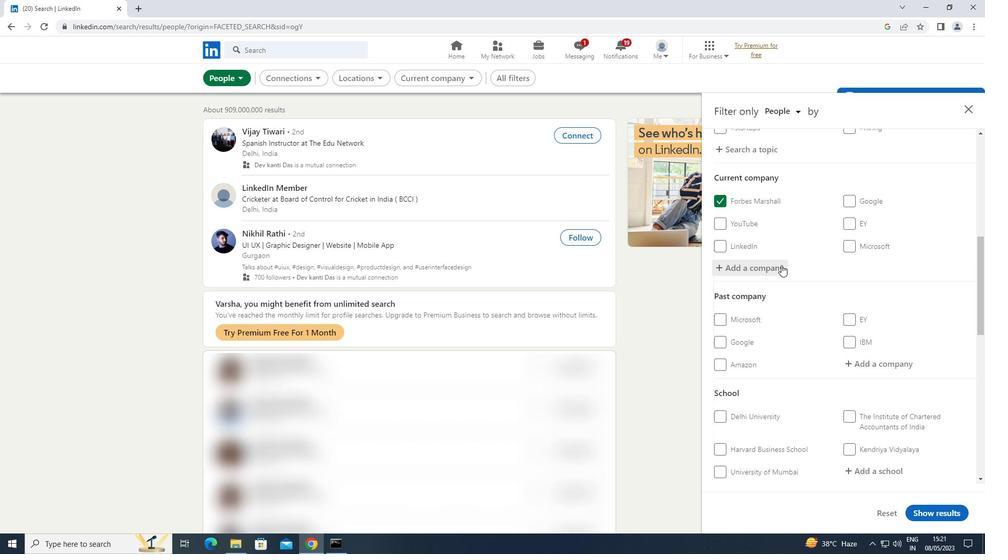 
Action: Mouse scrolled (781, 264) with delta (0, 0)
Screenshot: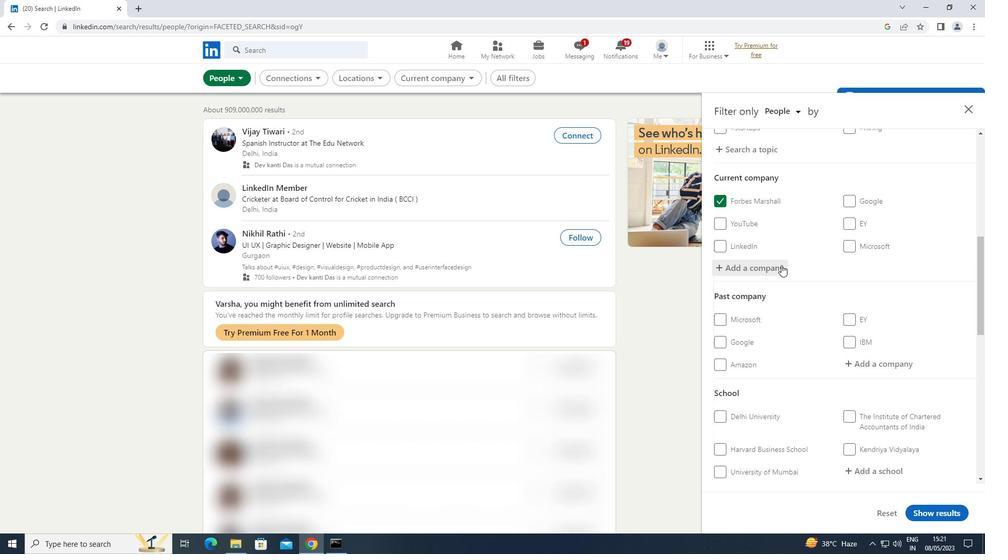 
Action: Mouse scrolled (781, 264) with delta (0, 0)
Screenshot: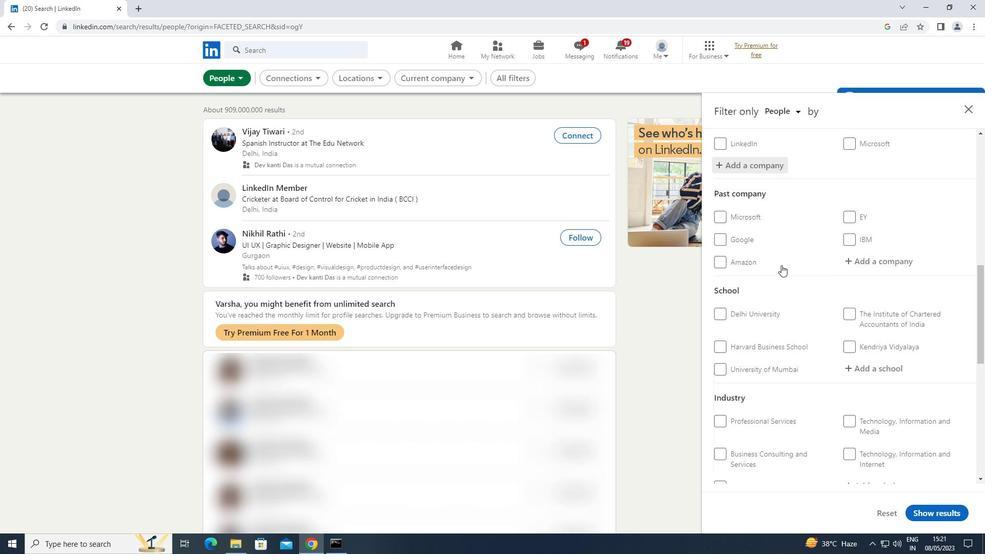 
Action: Mouse moved to (863, 321)
Screenshot: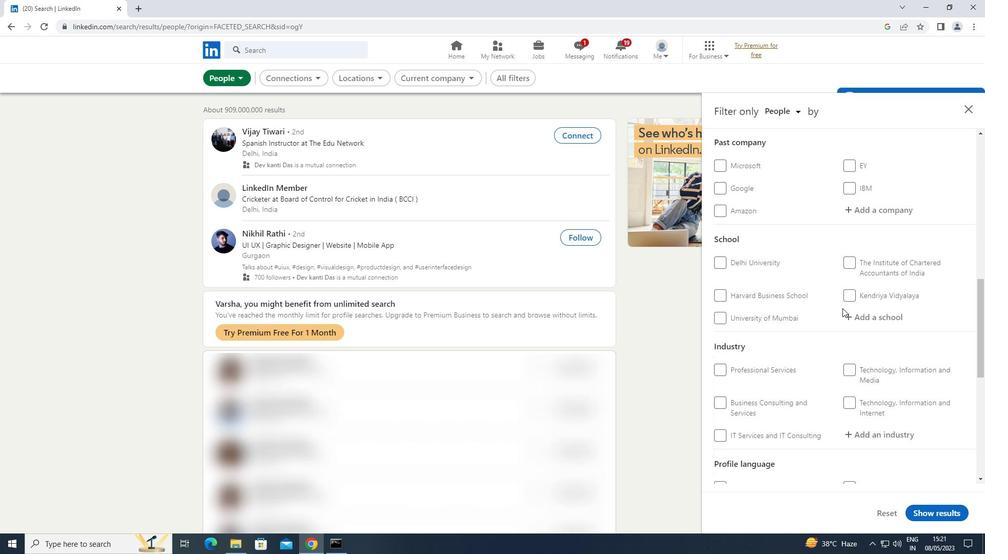 
Action: Mouse pressed left at (863, 321)
Screenshot: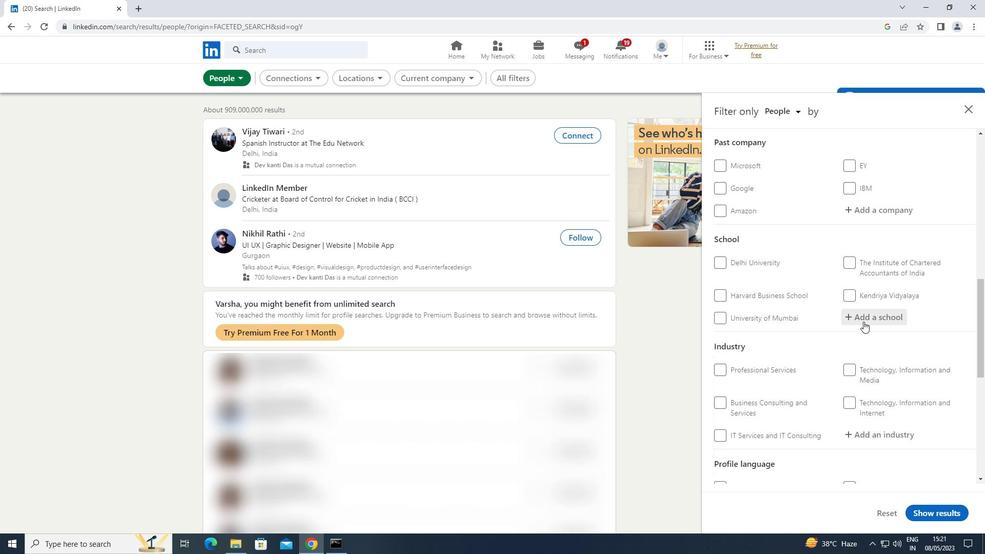 
Action: Mouse moved to (863, 322)
Screenshot: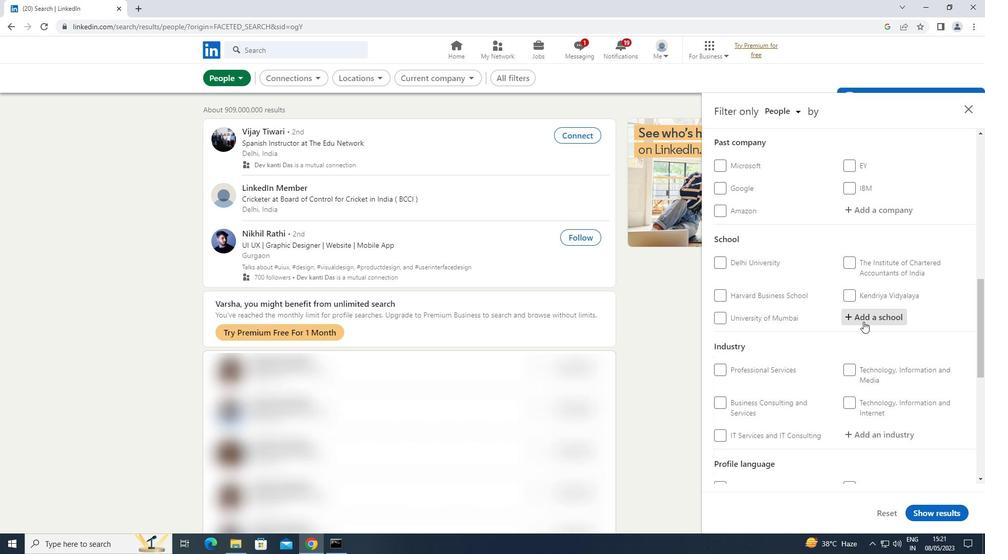 
Action: Key pressed <Key.shift><Key.shift>KALINGA<Key.space><Key.shift>INSTITUTE
Screenshot: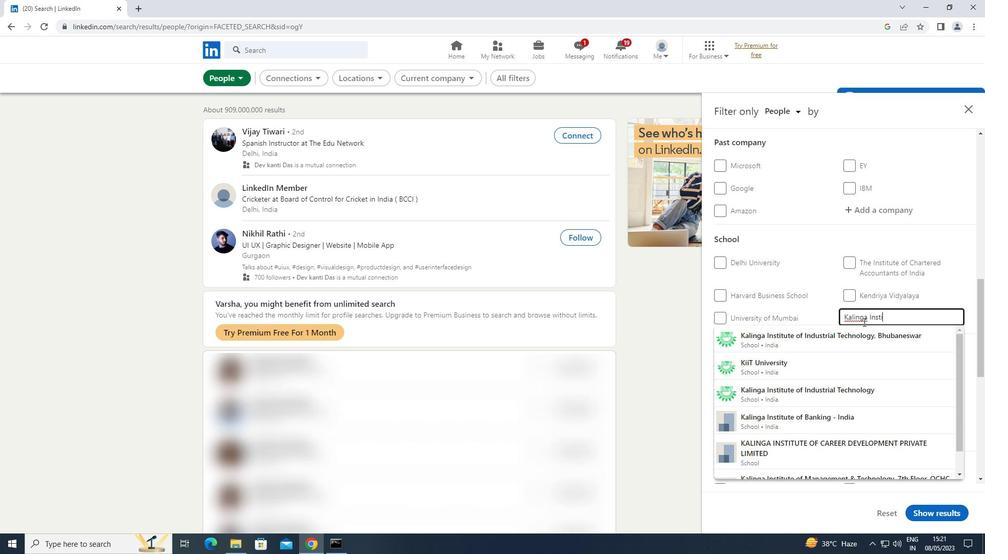
Action: Mouse moved to (795, 337)
Screenshot: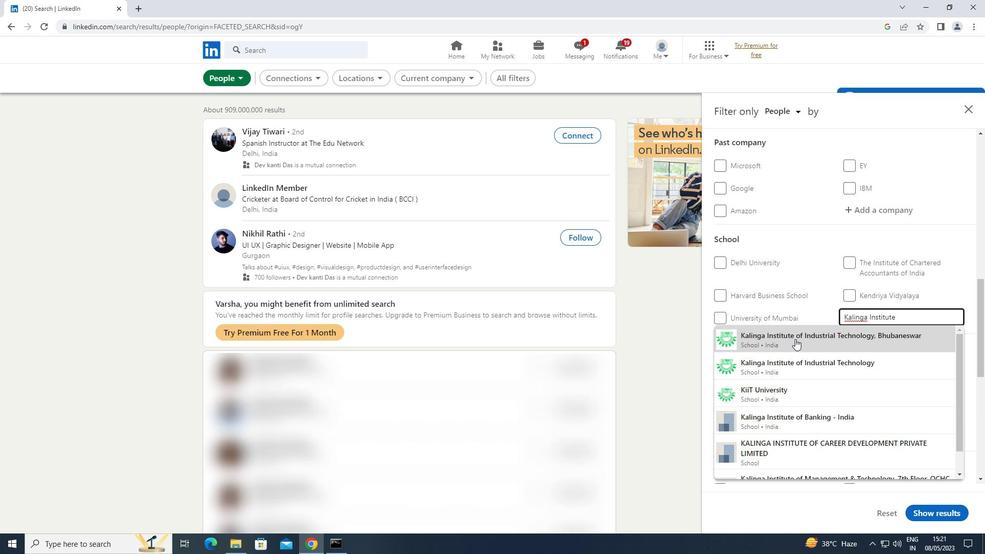 
Action: Mouse pressed left at (795, 337)
Screenshot: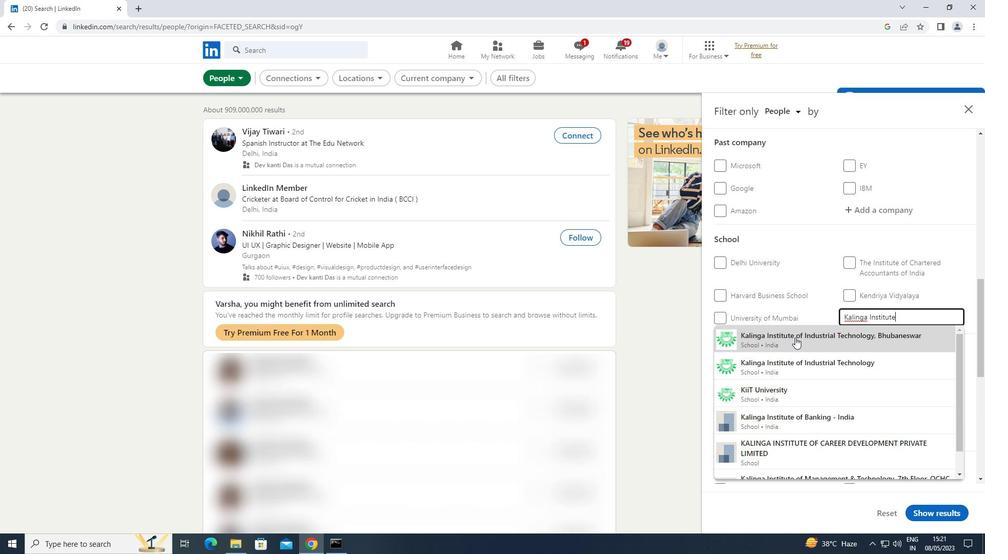 
Action: Mouse moved to (794, 338)
Screenshot: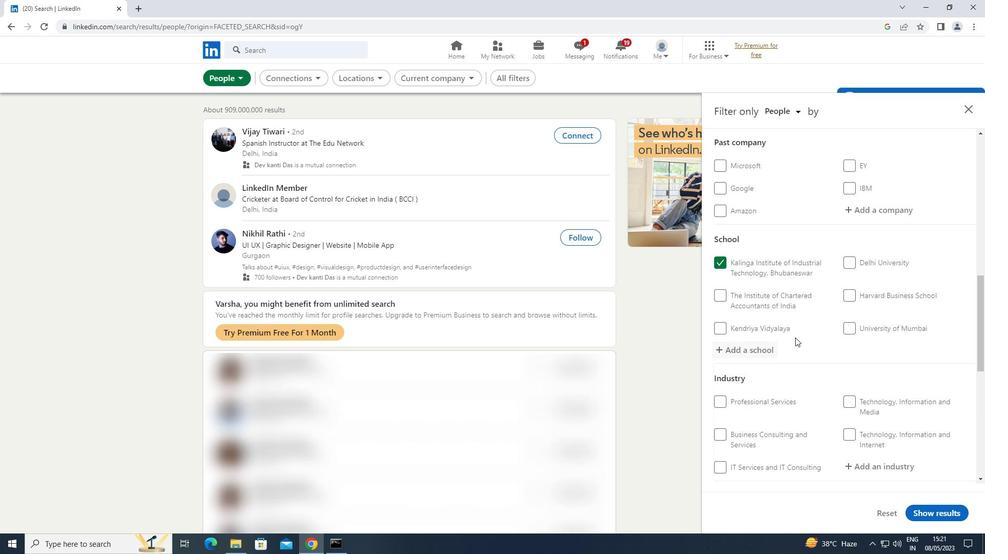 
Action: Mouse scrolled (794, 337) with delta (0, 0)
Screenshot: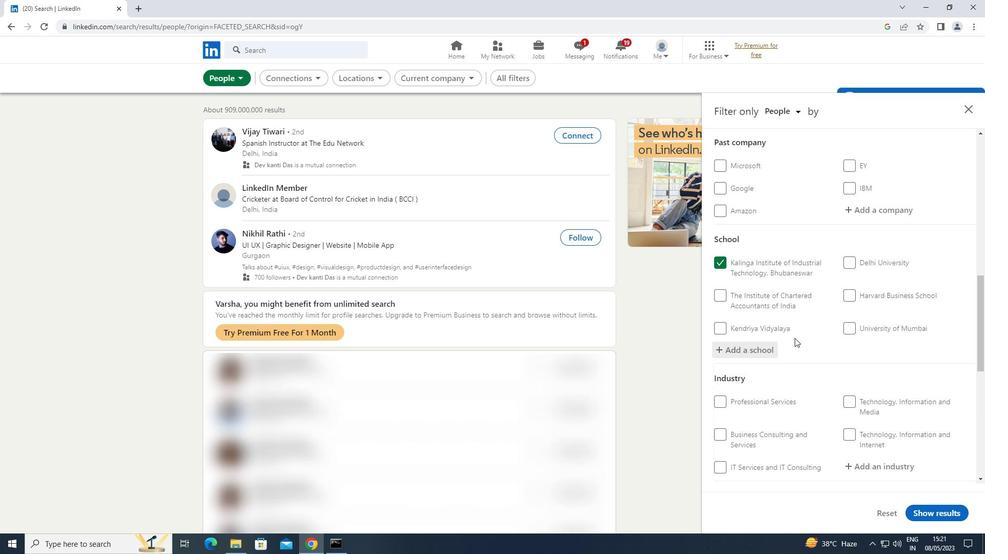 
Action: Mouse scrolled (794, 337) with delta (0, 0)
Screenshot: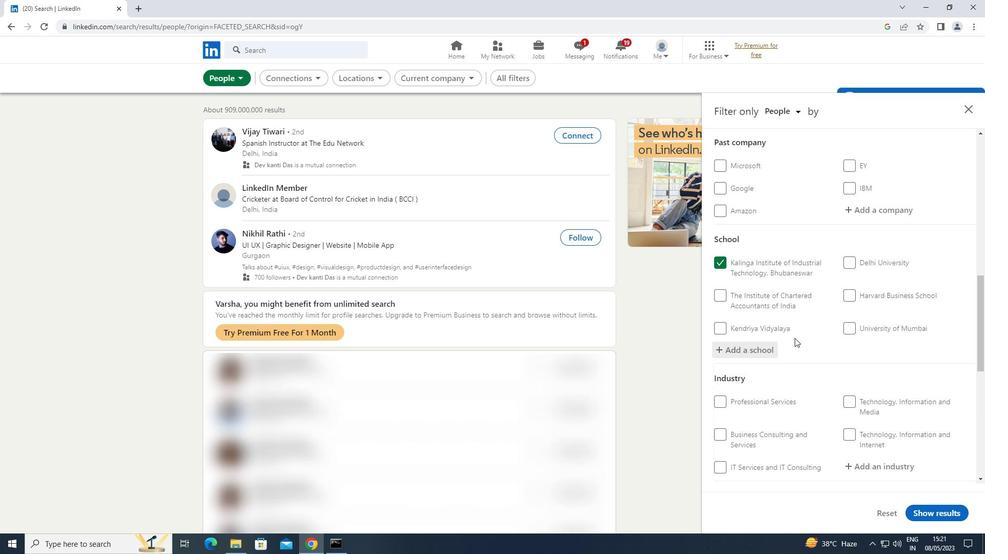 
Action: Mouse moved to (794, 337)
Screenshot: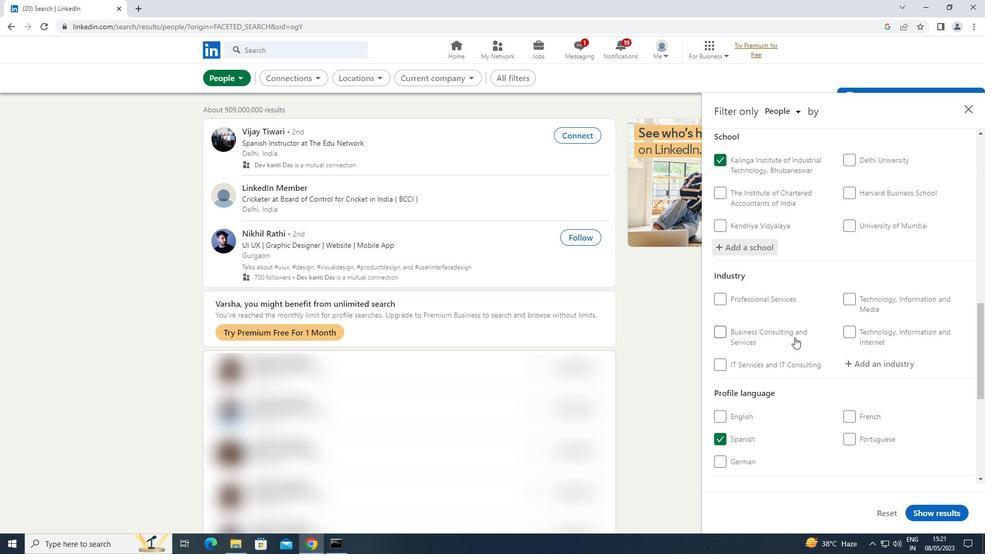 
Action: Mouse scrolled (794, 336) with delta (0, 0)
Screenshot: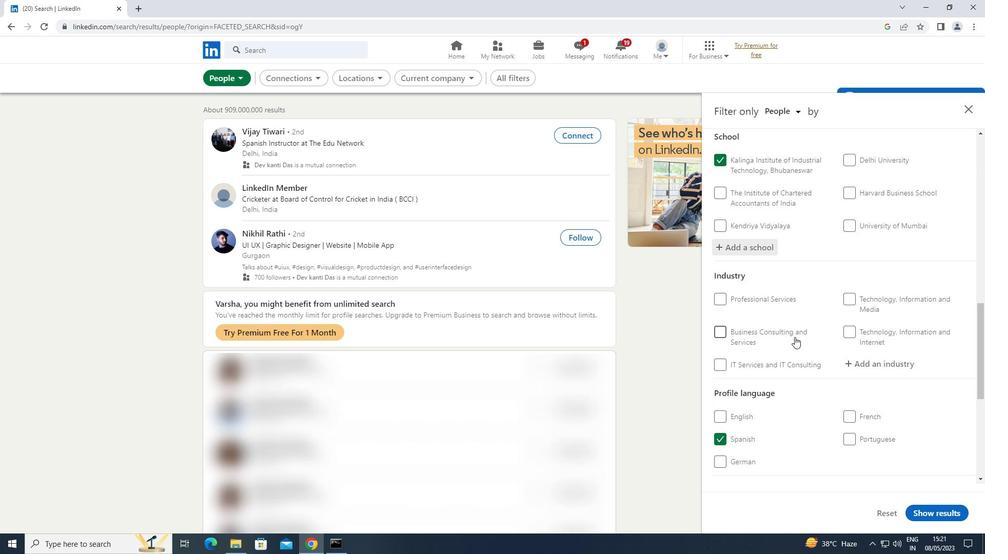 
Action: Mouse moved to (795, 336)
Screenshot: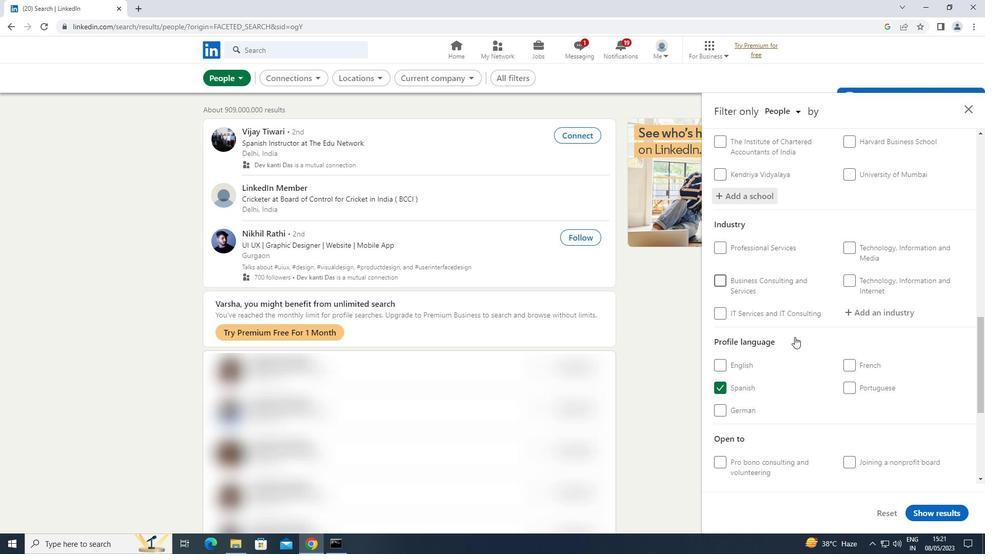
Action: Mouse scrolled (795, 336) with delta (0, 0)
Screenshot: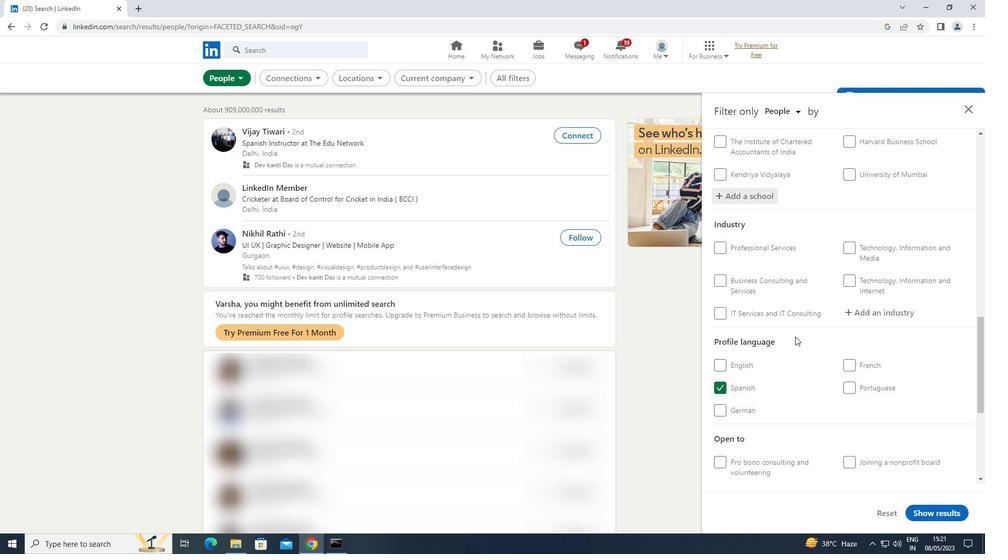 
Action: Mouse moved to (878, 259)
Screenshot: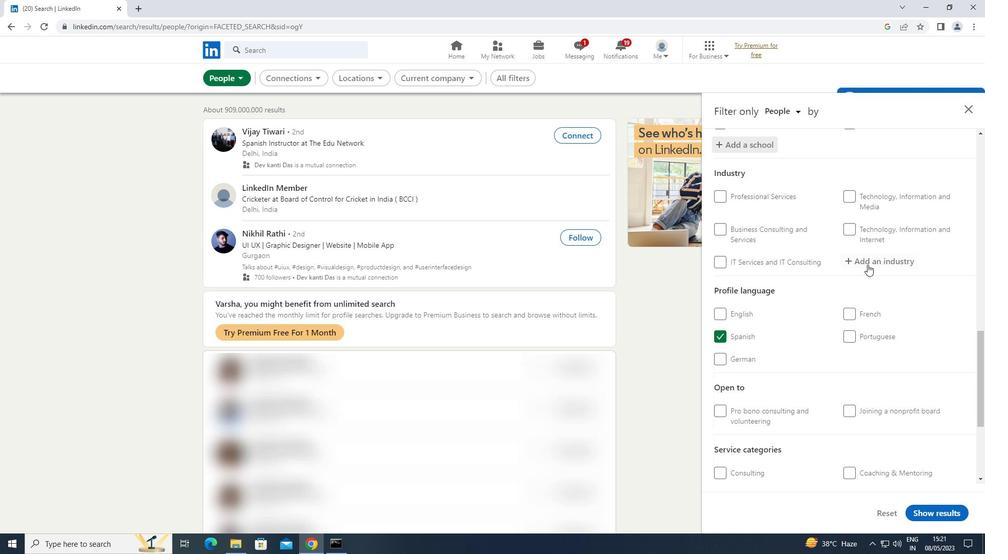 
Action: Mouse pressed left at (878, 259)
Screenshot: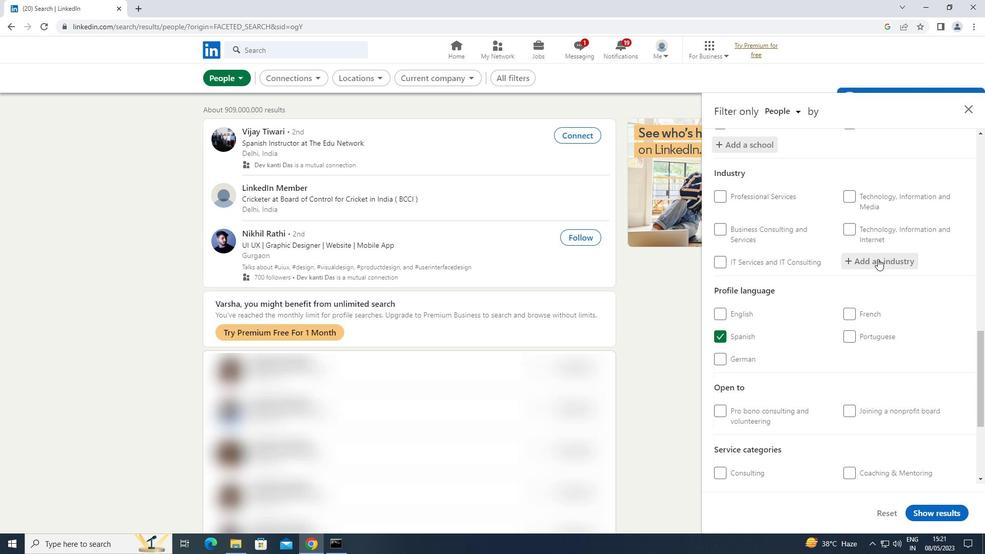 
Action: Key pressed <Key.shift>RETAIL<Key.space><Key.shift>OFFICE
Screenshot: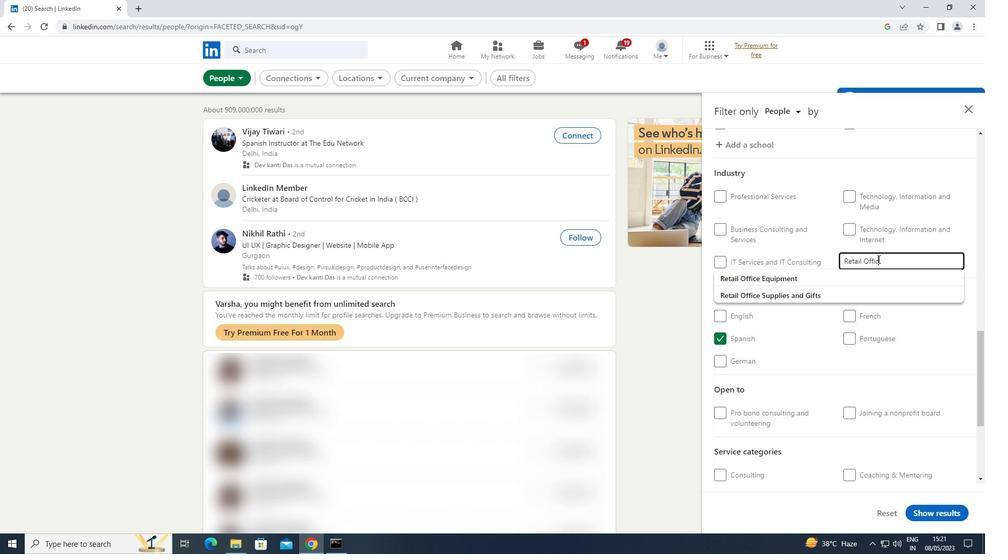 
Action: Mouse moved to (790, 297)
Screenshot: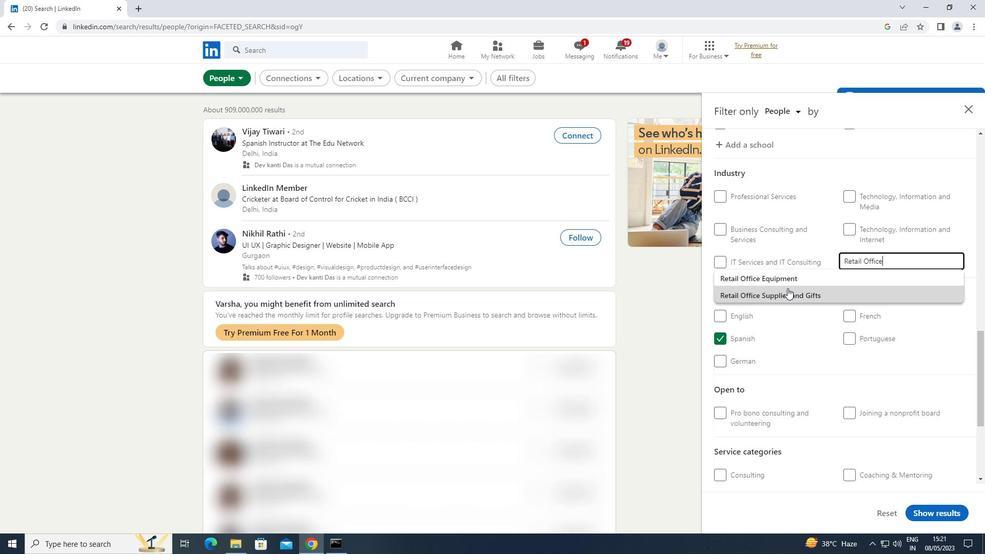 
Action: Mouse pressed left at (790, 297)
Screenshot: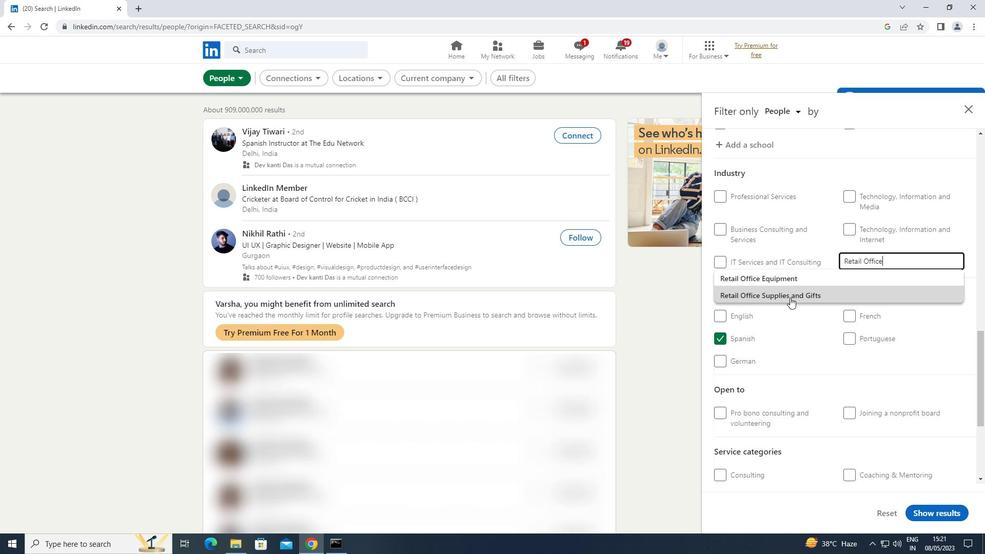 
Action: Mouse moved to (791, 297)
Screenshot: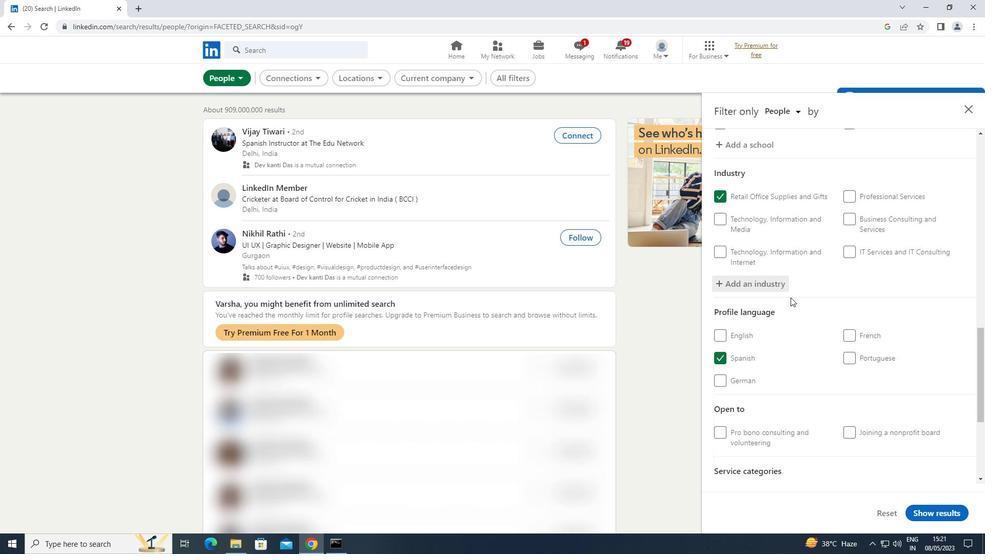 
Action: Mouse scrolled (791, 297) with delta (0, 0)
Screenshot: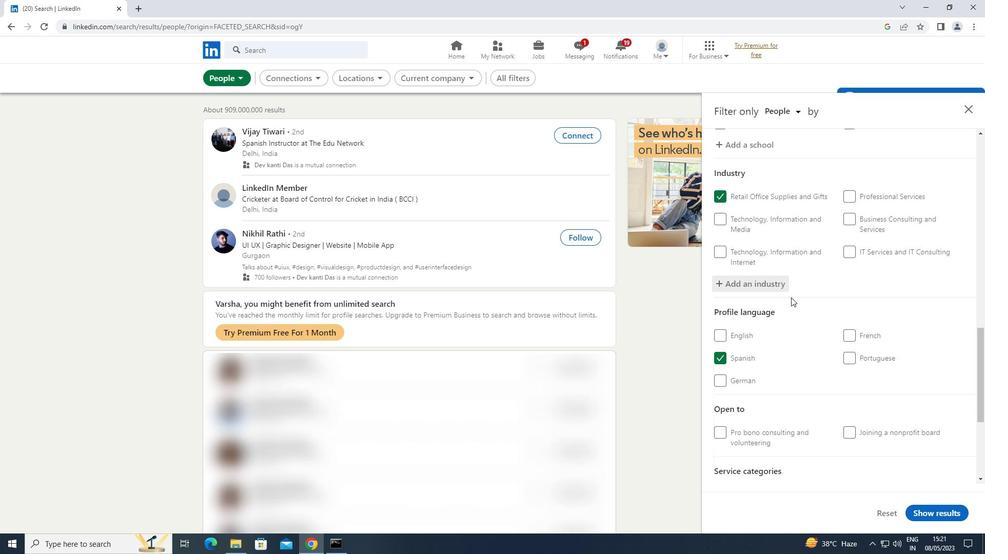 
Action: Mouse scrolled (791, 297) with delta (0, 0)
Screenshot: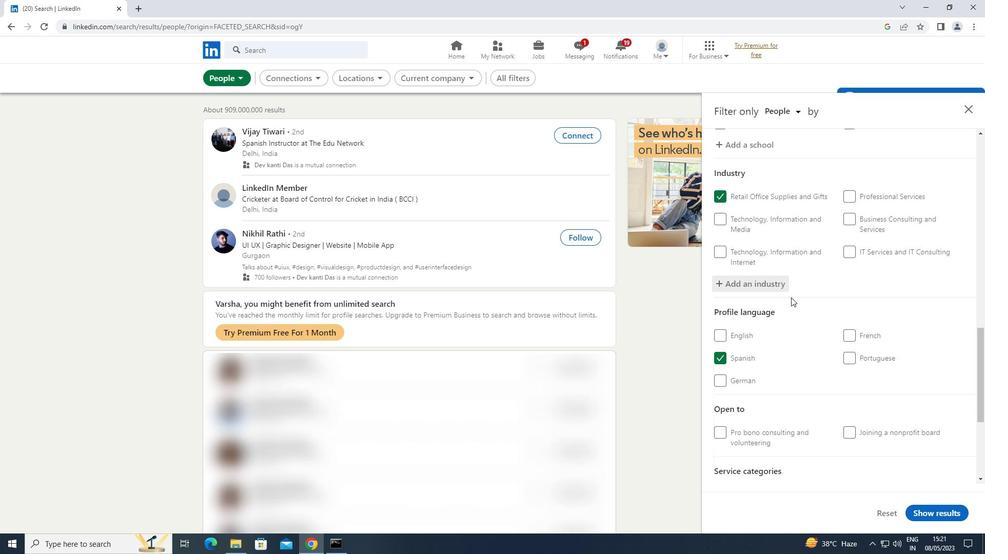 
Action: Mouse moved to (793, 296)
Screenshot: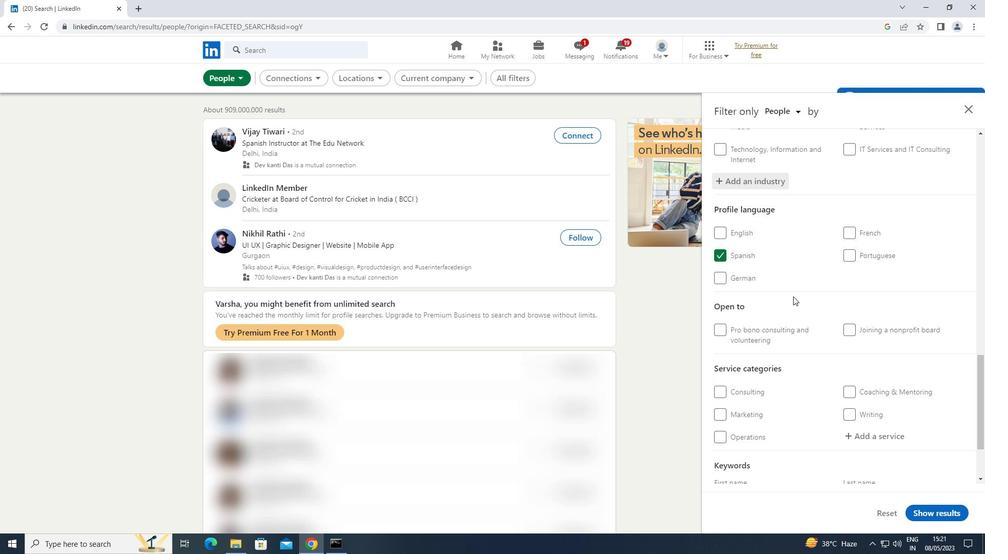 
Action: Mouse scrolled (793, 296) with delta (0, 0)
Screenshot: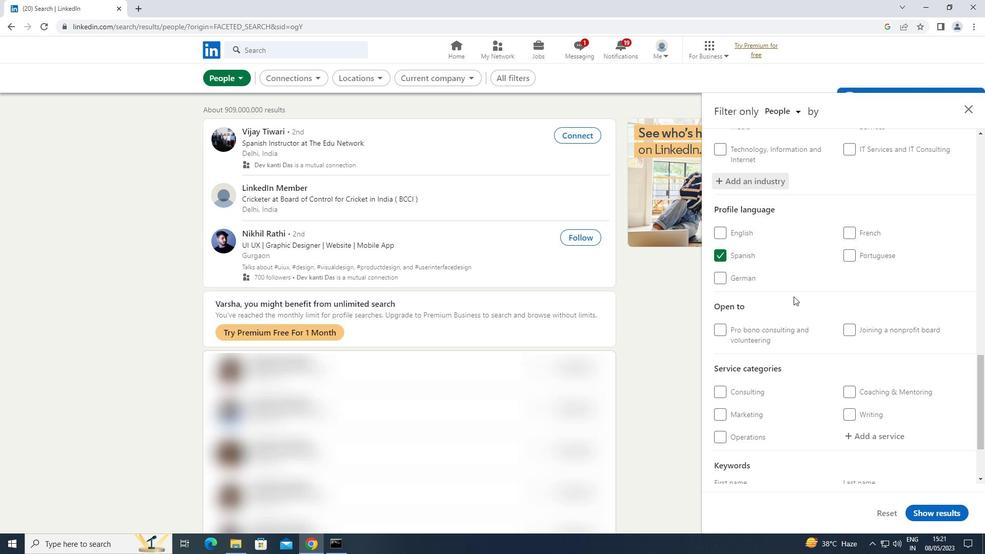 
Action: Mouse scrolled (793, 296) with delta (0, 0)
Screenshot: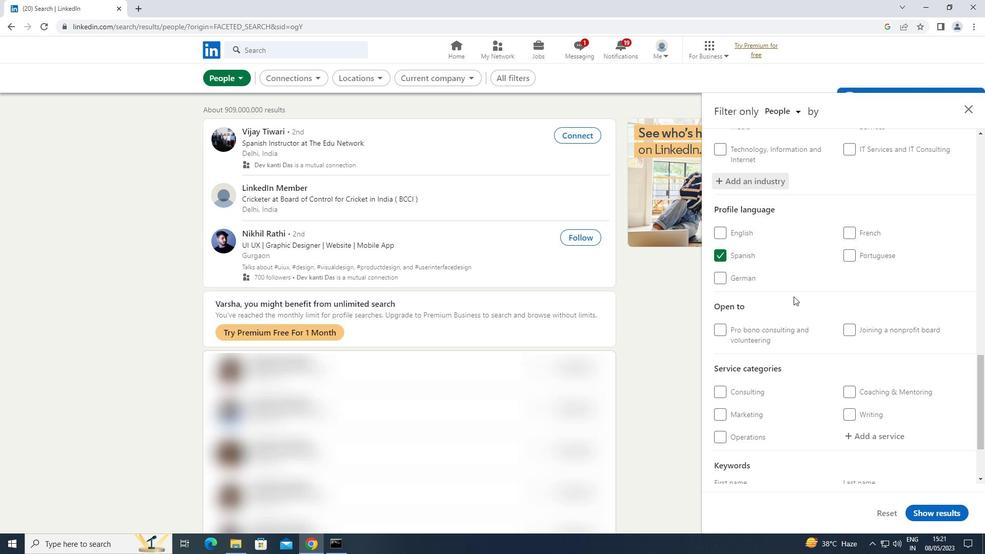 
Action: Mouse moved to (864, 337)
Screenshot: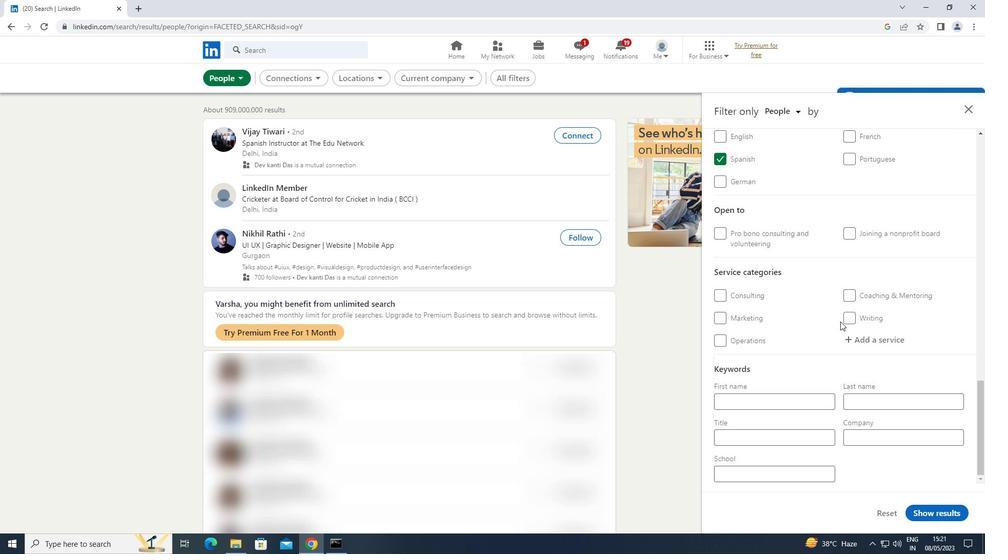 
Action: Mouse pressed left at (864, 337)
Screenshot: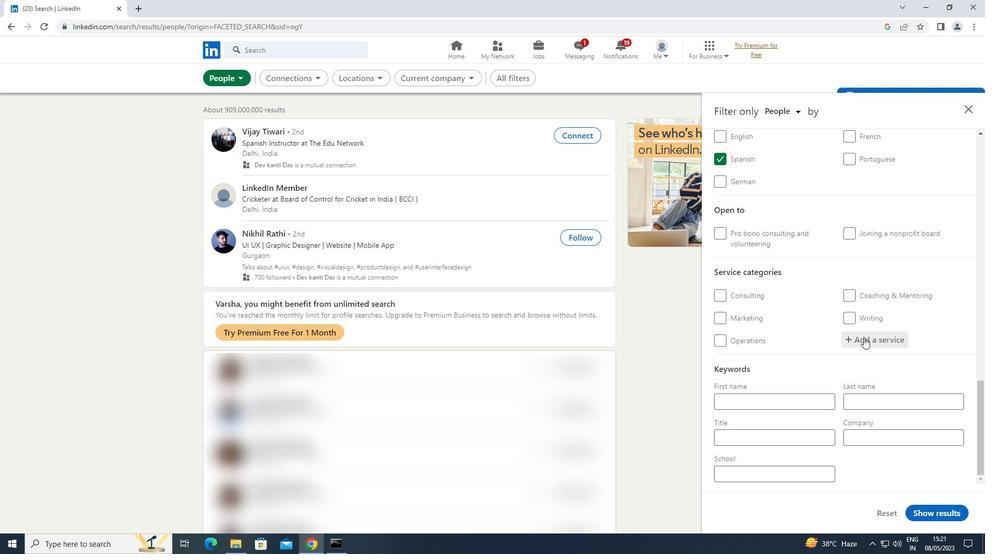 
Action: Mouse moved to (868, 334)
Screenshot: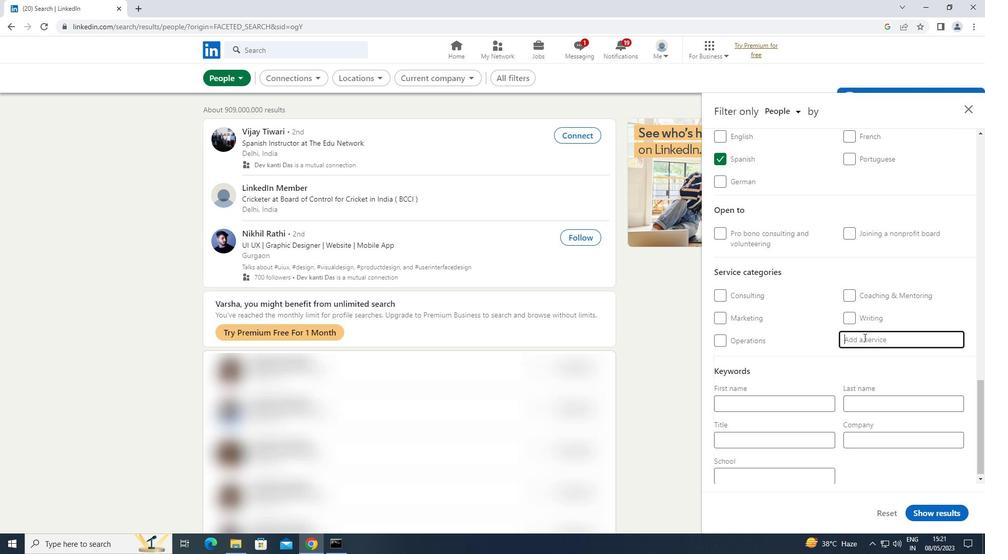 
Action: Key pressed <Key.shift>HEALTH<Key.space>
Screenshot: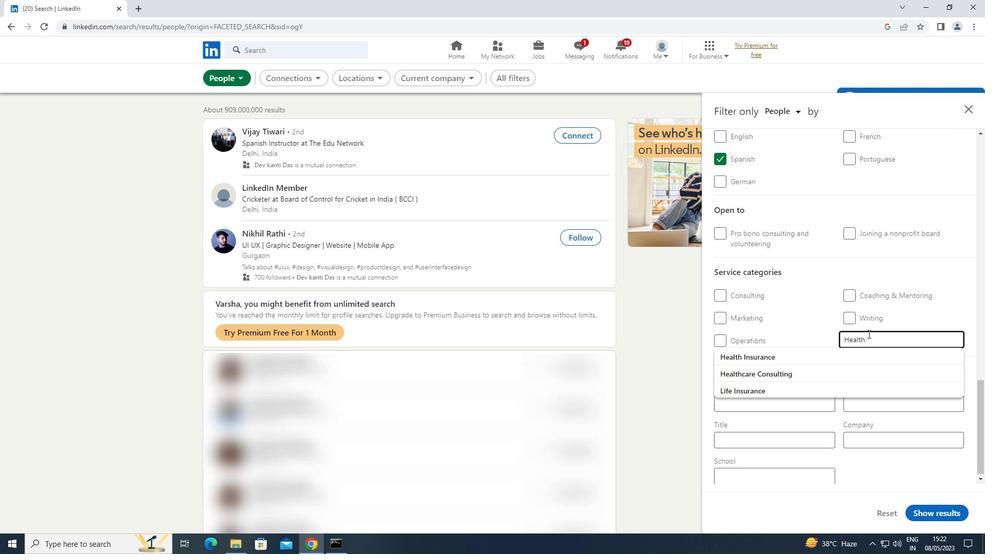 
Action: Mouse moved to (776, 353)
Screenshot: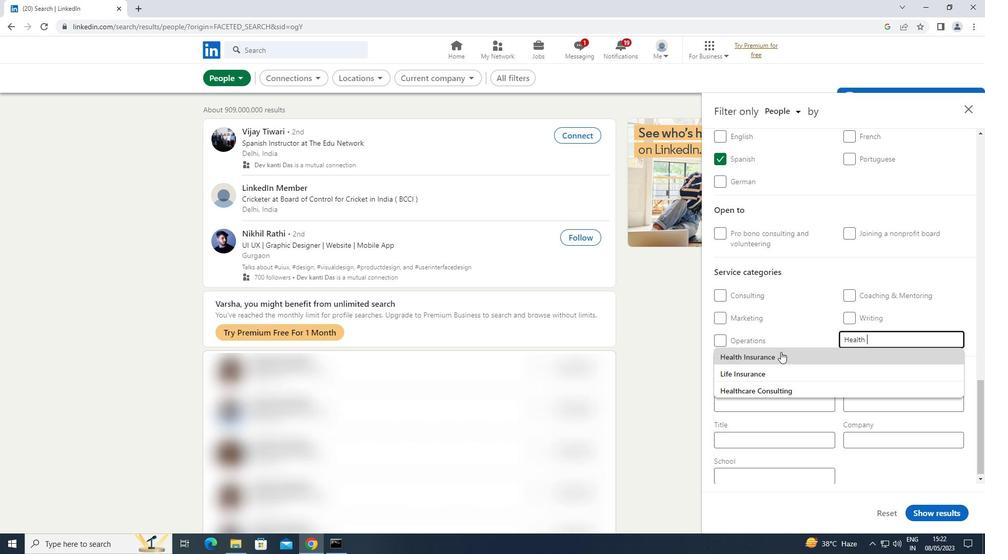 
Action: Mouse pressed left at (776, 353)
Screenshot: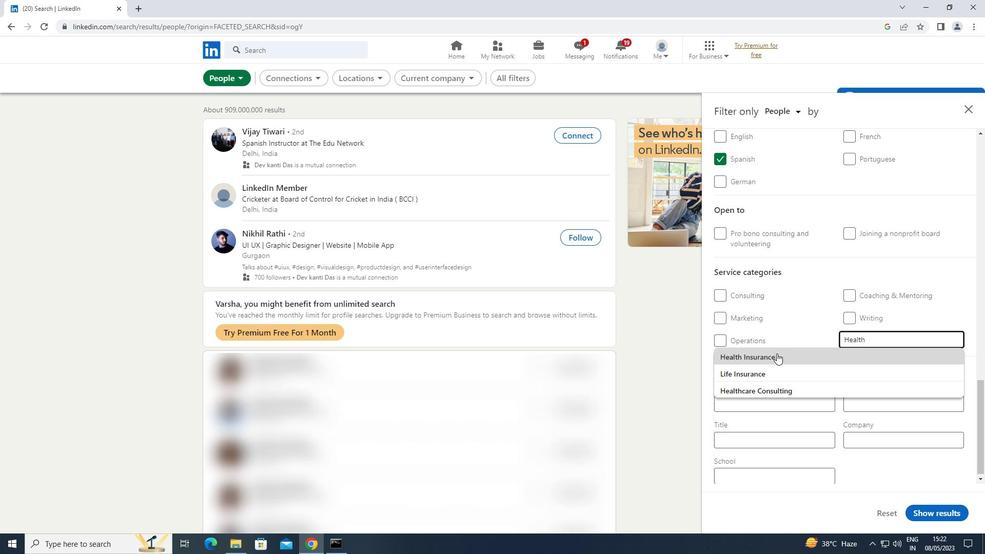 
Action: Mouse moved to (777, 350)
Screenshot: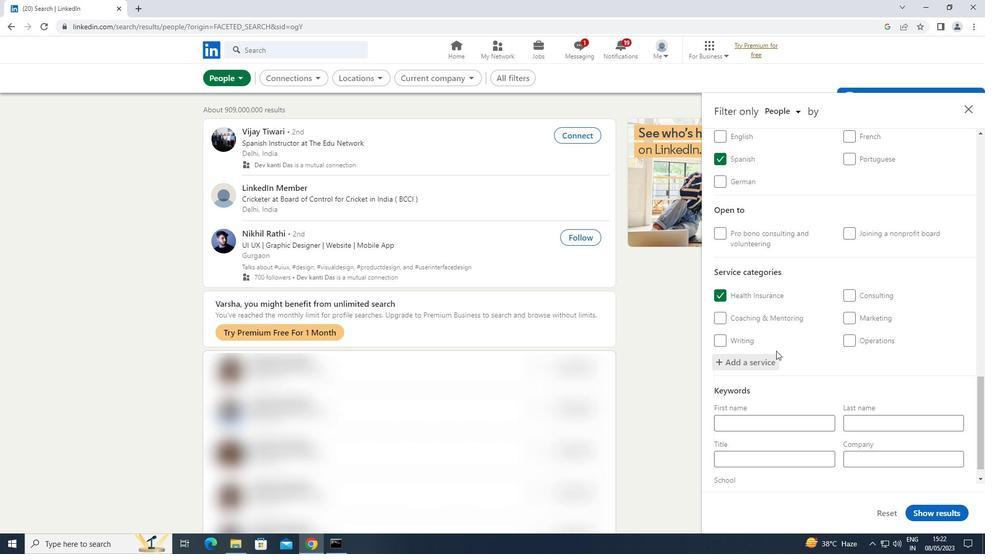 
Action: Mouse scrolled (777, 349) with delta (0, 0)
Screenshot: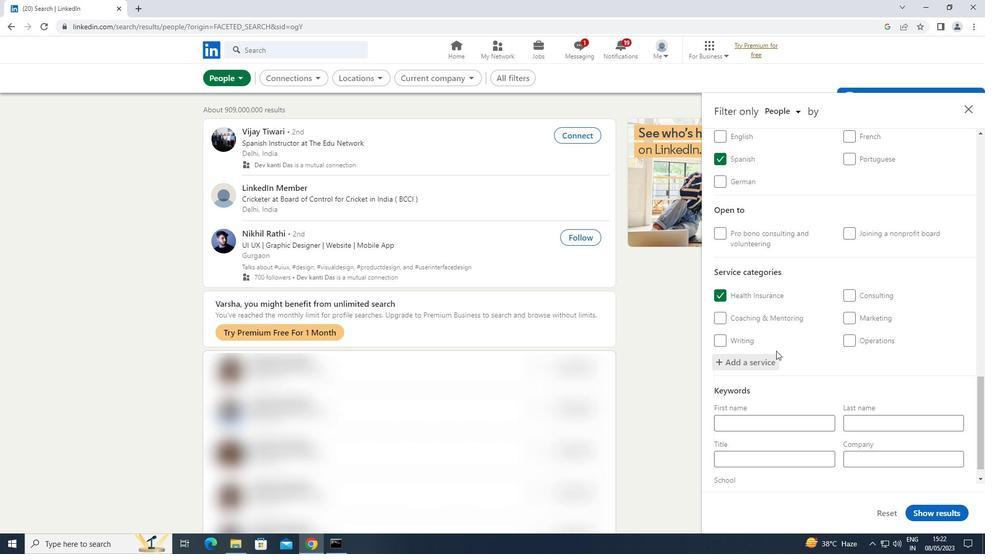 
Action: Mouse moved to (777, 349)
Screenshot: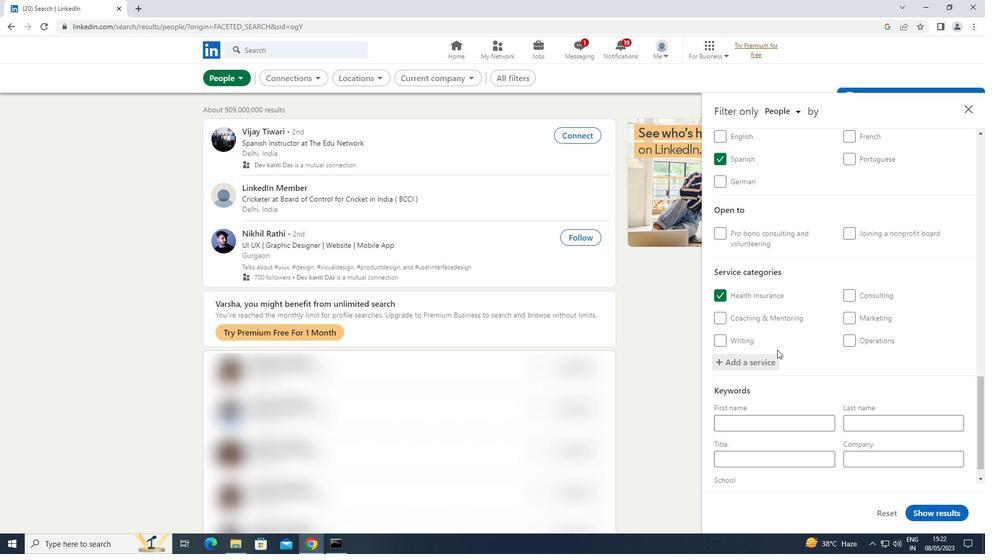 
Action: Mouse scrolled (777, 348) with delta (0, 0)
Screenshot: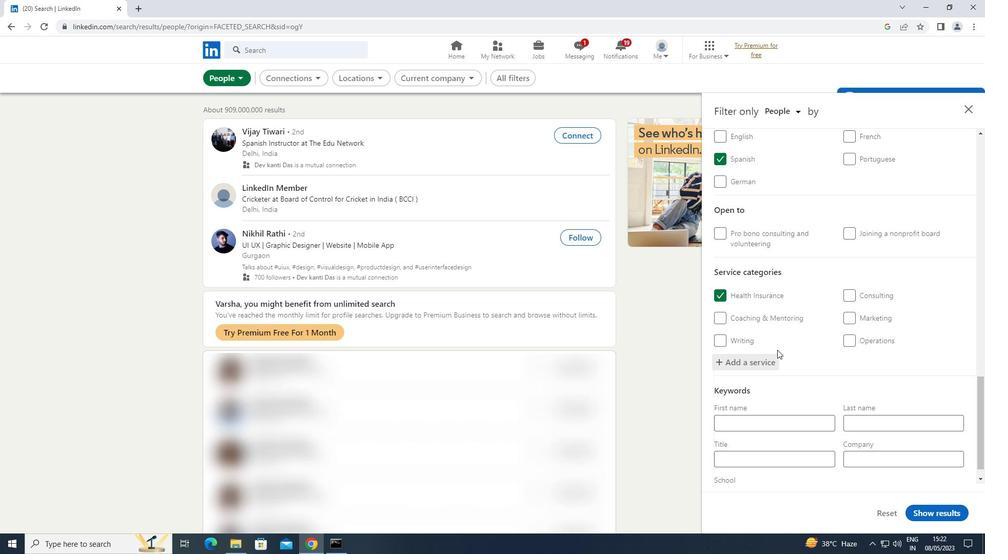 
Action: Mouse scrolled (777, 348) with delta (0, 0)
Screenshot: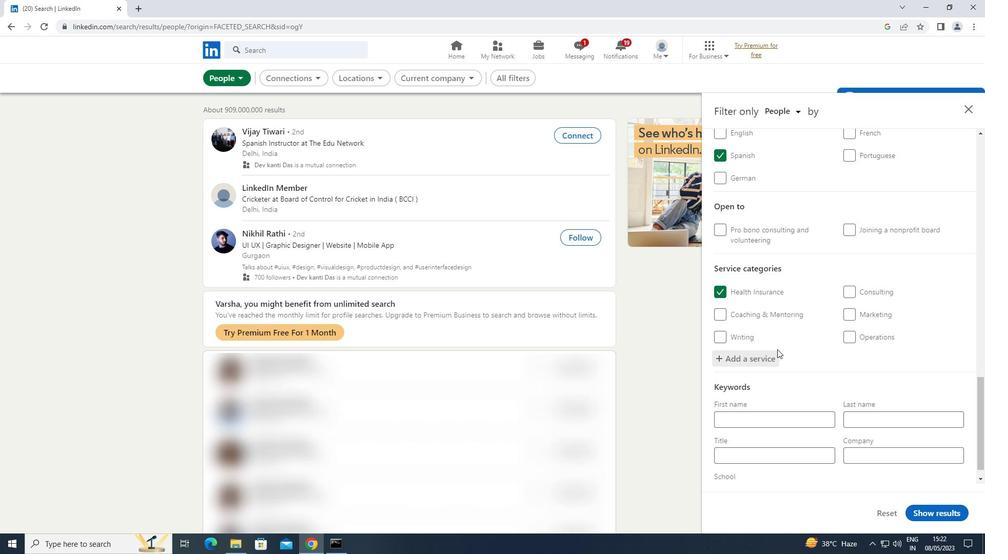
Action: Mouse scrolled (777, 348) with delta (0, 0)
Screenshot: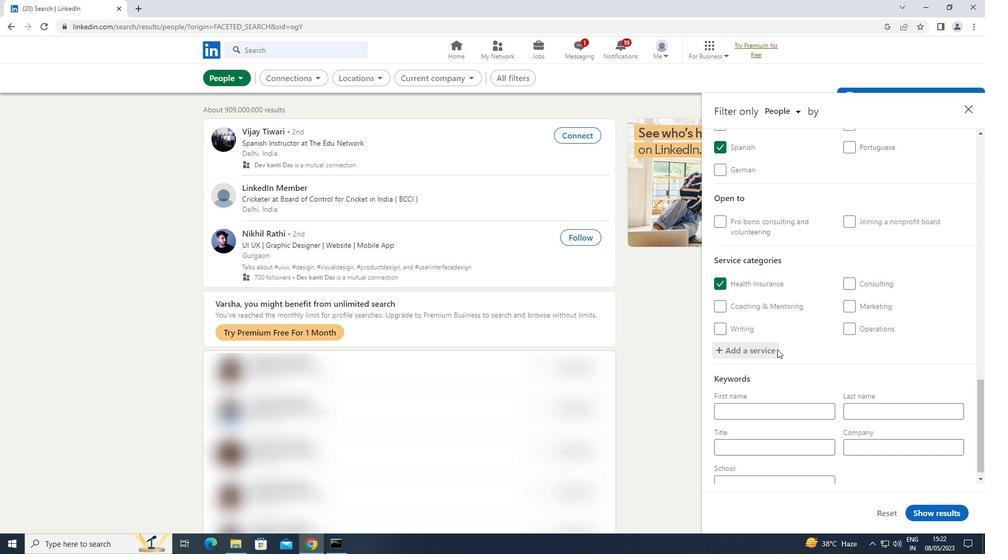 
Action: Mouse moved to (762, 436)
Screenshot: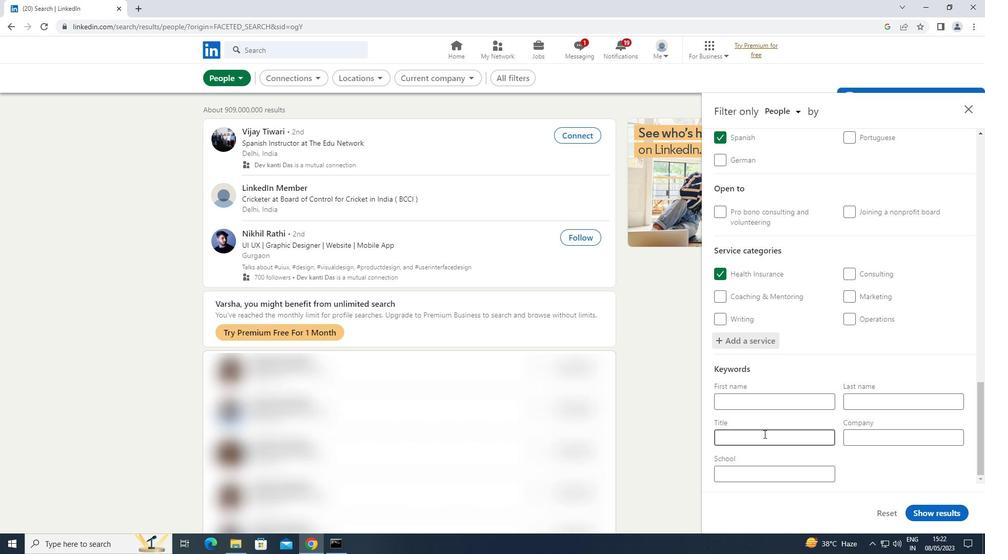 
Action: Mouse pressed left at (762, 436)
Screenshot: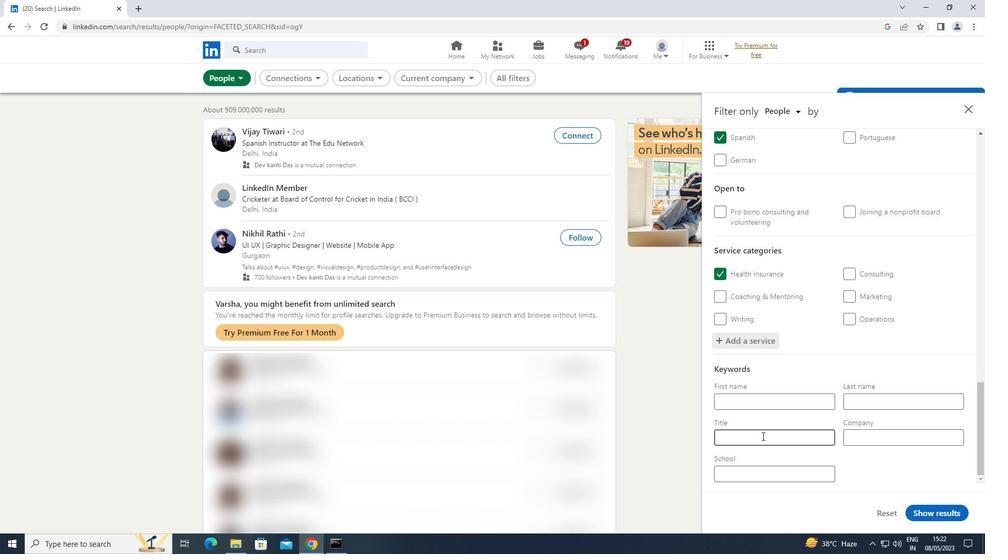 
Action: Key pressed <Key.shift>THERAPIST
Screenshot: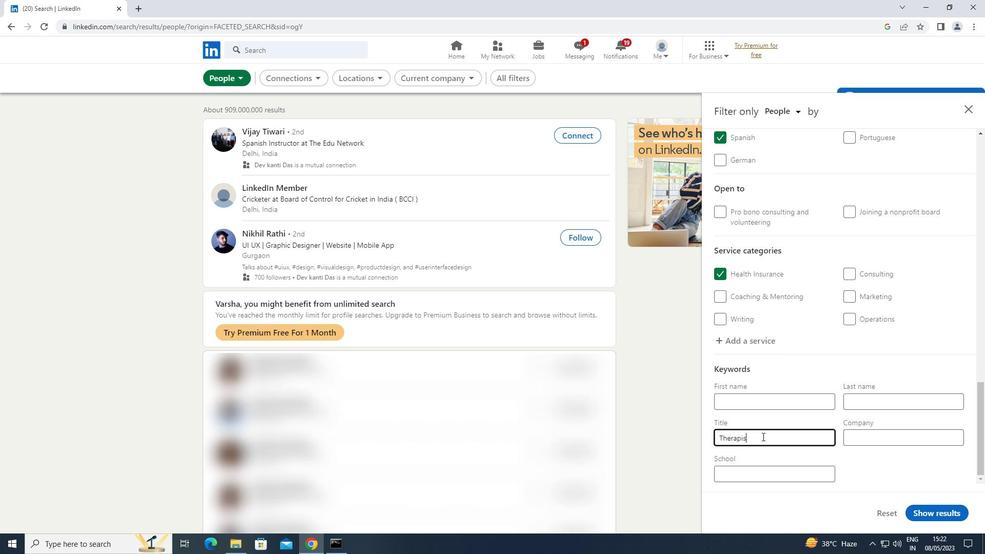 
Action: Mouse moved to (942, 508)
Screenshot: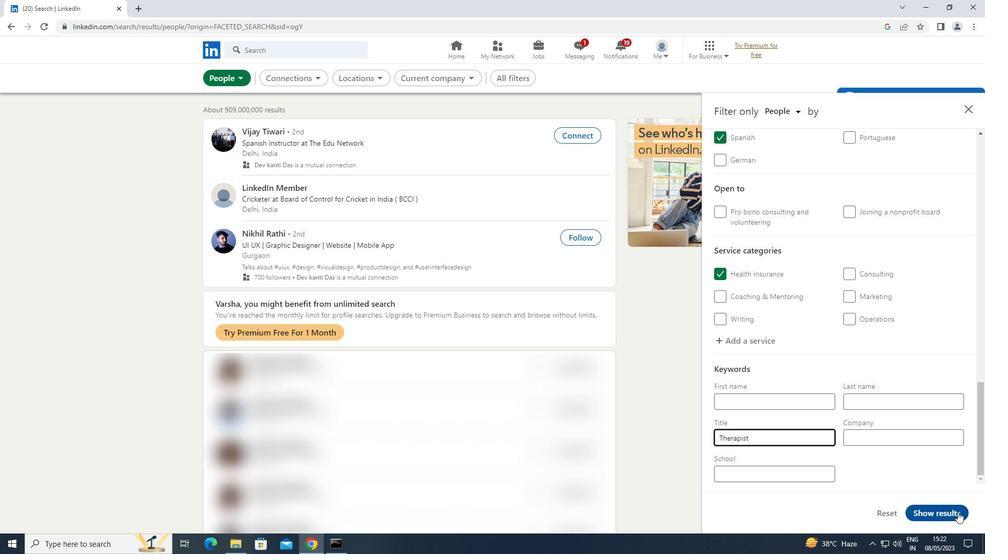 
Action: Mouse pressed left at (942, 508)
Screenshot: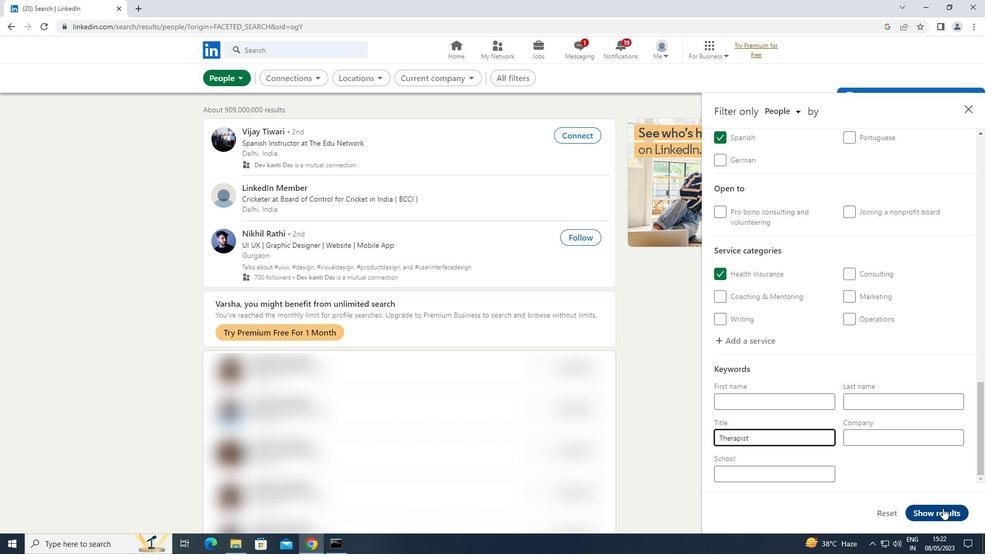 
